 Task: Log work in the project CometWorks for the issue 'Improve website loading speed by optimizing image sizes' spent time as '4w 4d 5h 50m' and remaining time as '4w 3d 16h 5m' and move to top of backlog. Now add the issue to the epic 'IT Asset Management Implementation'. Log work in the project CometWorks for the issue 'Fix broken links on the login page' spent time as '6w 6d 8h 28m' and remaining time as '1w 6d 1h 48m' and move to bottom of backlog. Now add the issue to the epic 'IT Service Desk Implementation'
Action: Mouse moved to (195, 59)
Screenshot: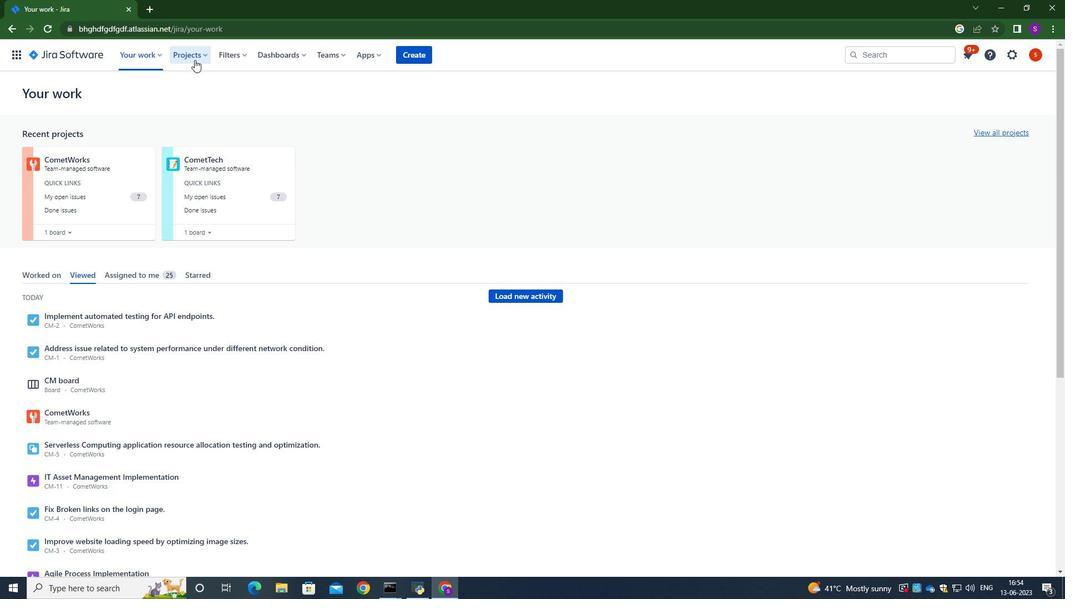 
Action: Mouse pressed left at (195, 59)
Screenshot: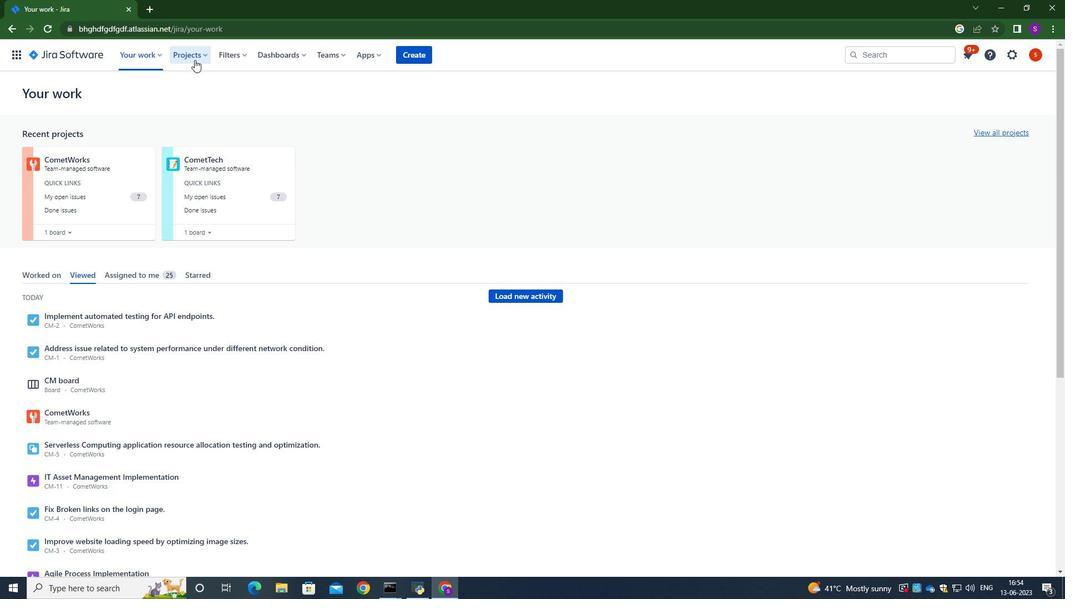 
Action: Mouse moved to (215, 104)
Screenshot: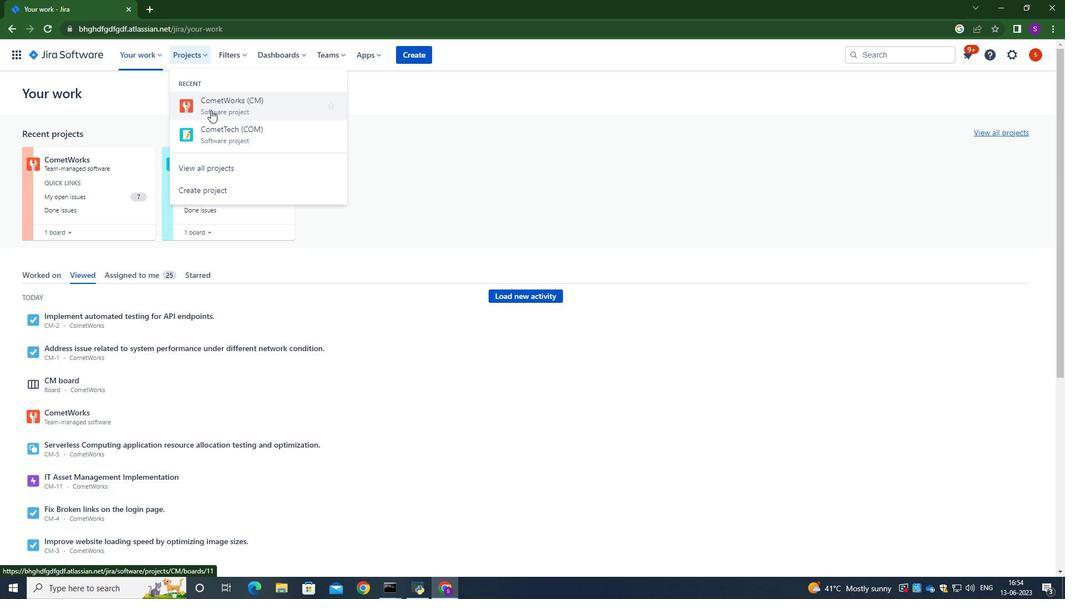 
Action: Mouse pressed left at (215, 104)
Screenshot: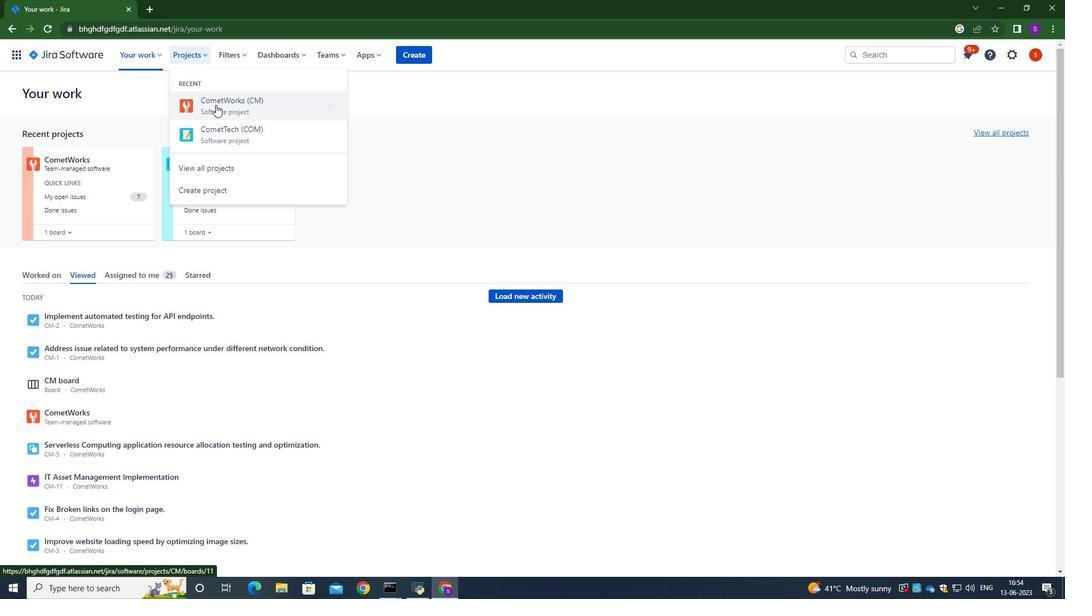 
Action: Mouse moved to (62, 171)
Screenshot: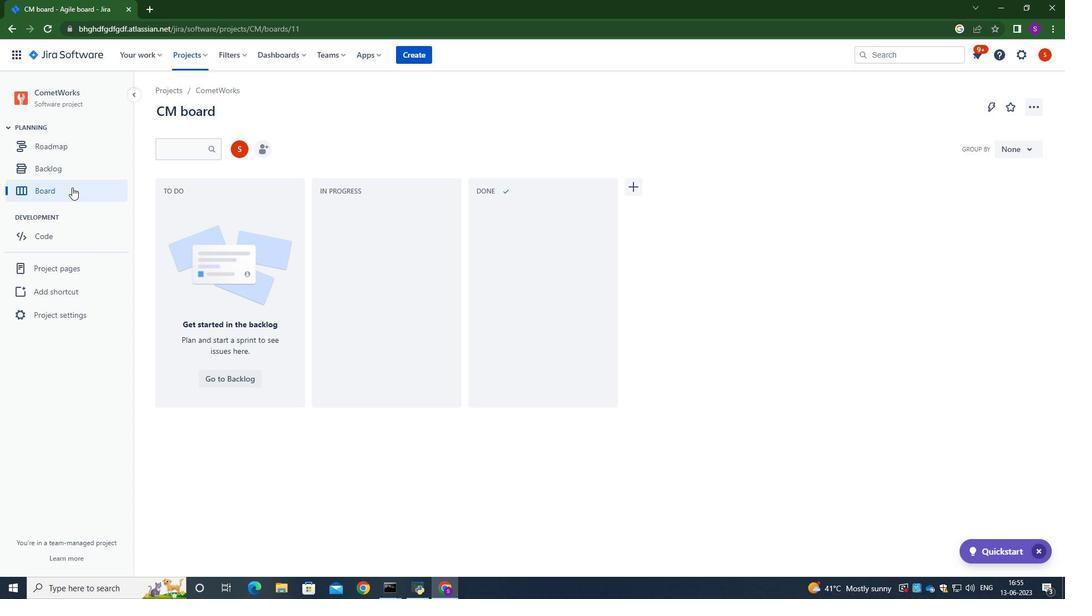 
Action: Mouse pressed left at (62, 171)
Screenshot: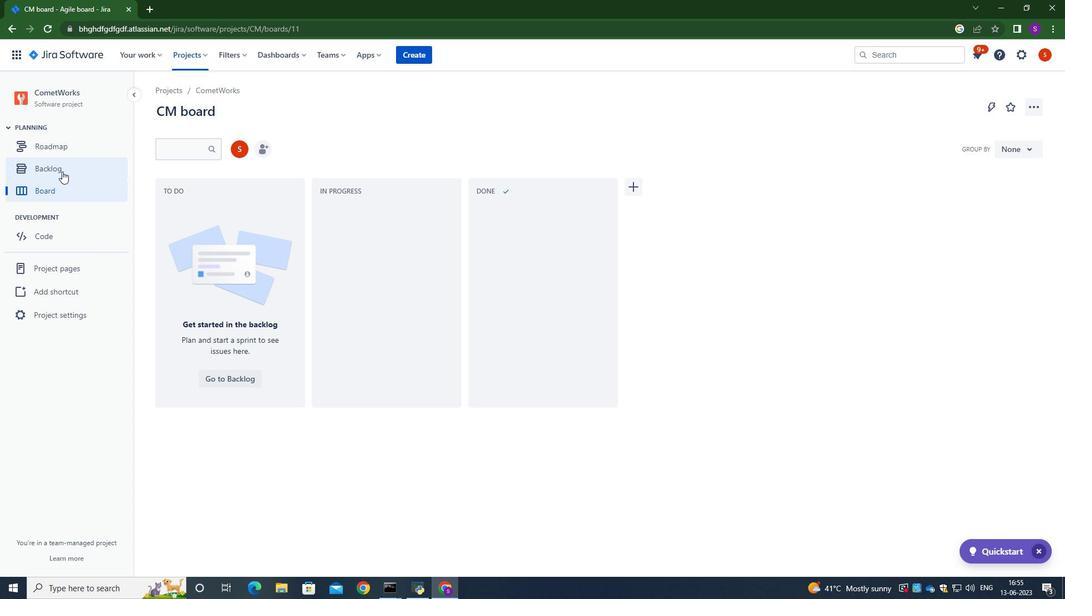 
Action: Mouse moved to (298, 249)
Screenshot: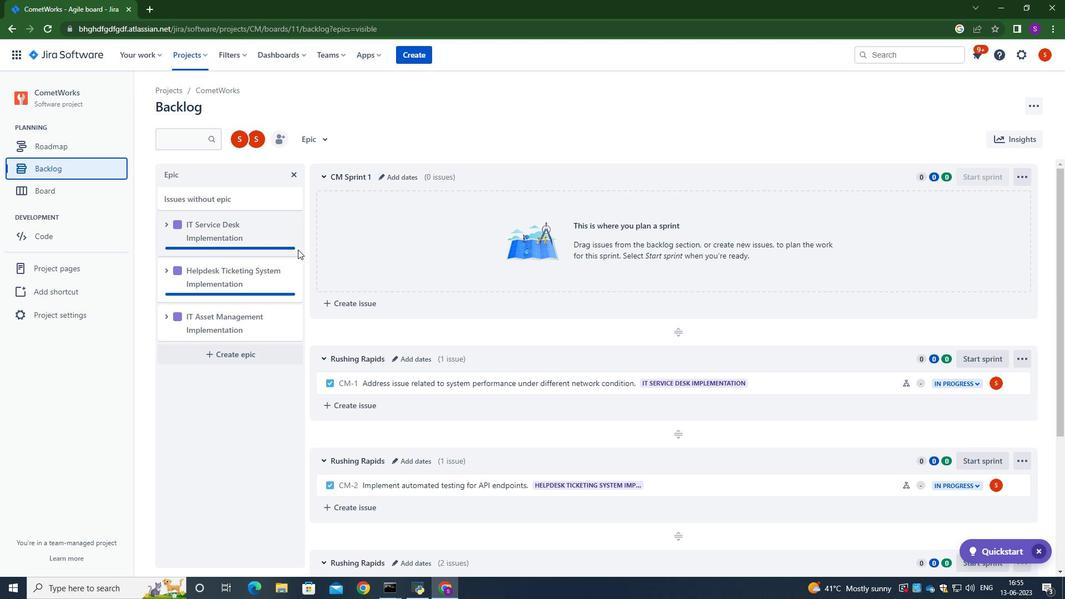 
Action: Mouse scrolled (298, 249) with delta (0, 0)
Screenshot: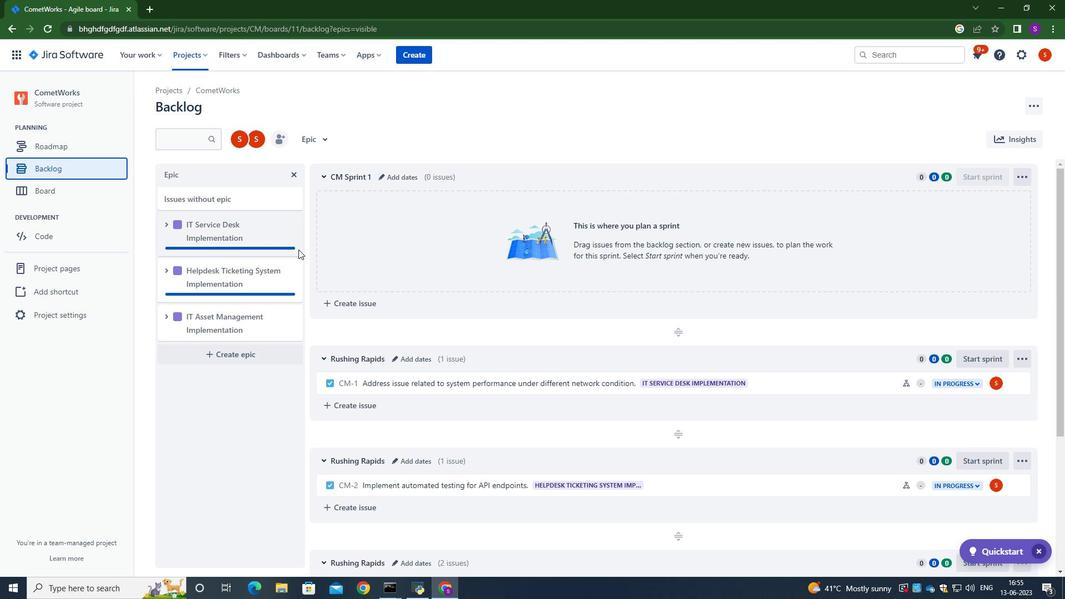 
Action: Mouse scrolled (298, 249) with delta (0, 0)
Screenshot: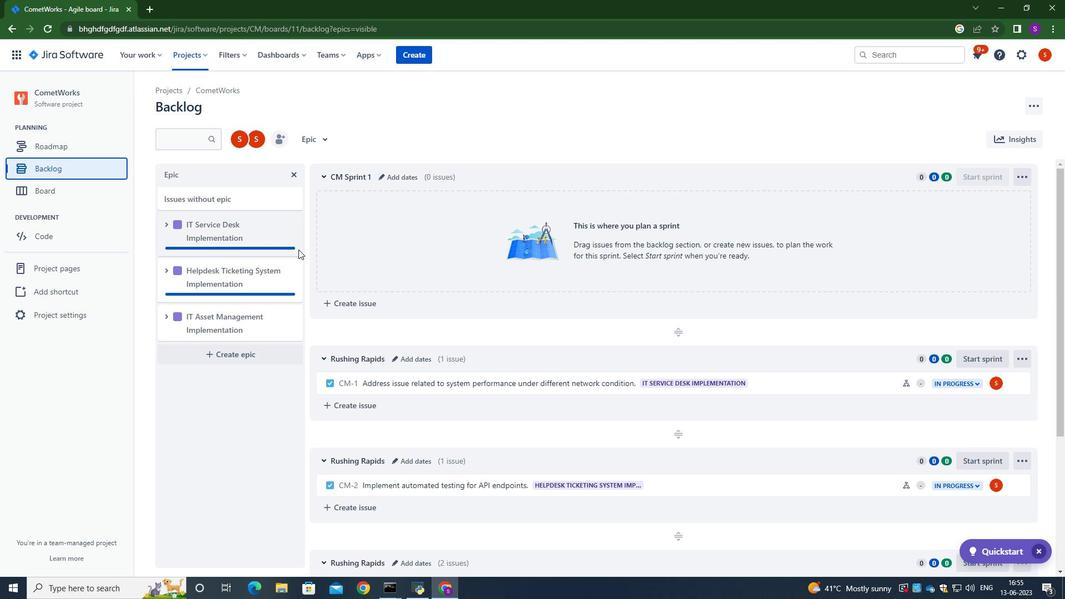 
Action: Mouse moved to (290, 321)
Screenshot: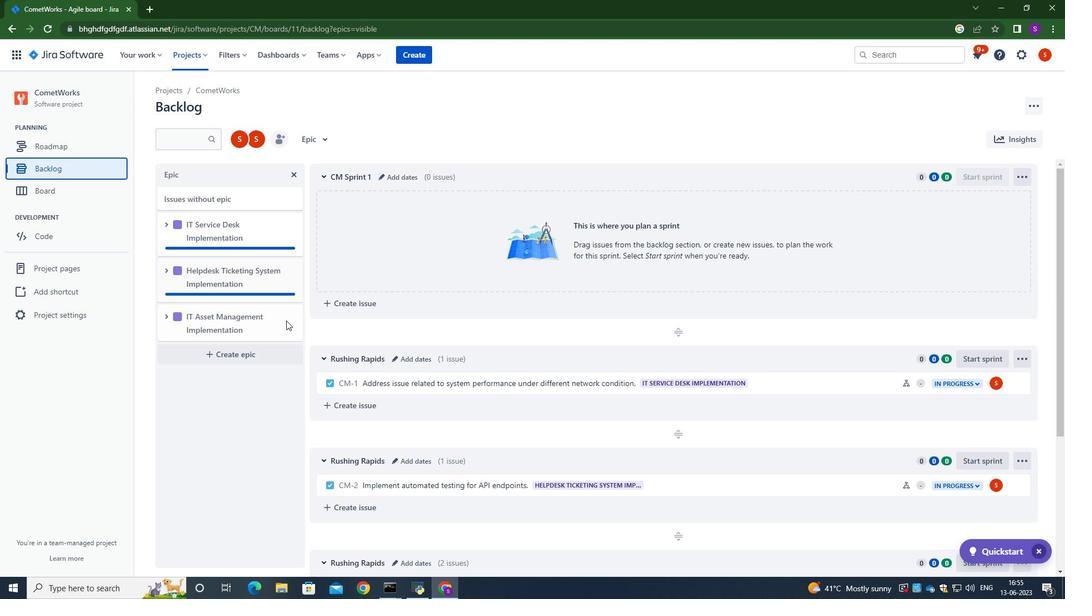 
Action: Mouse scrolled (290, 320) with delta (0, 0)
Screenshot: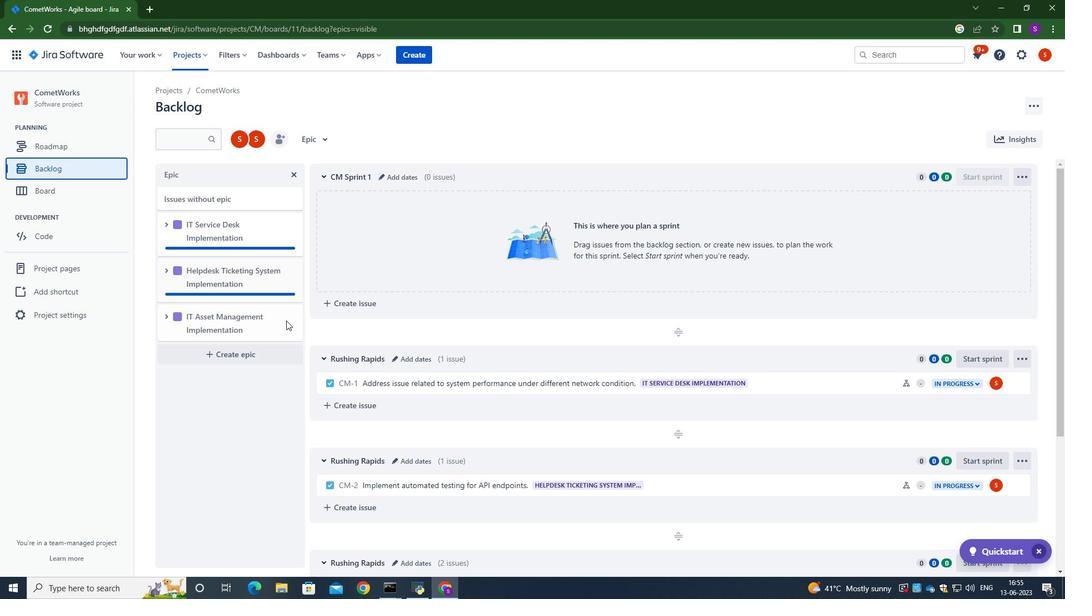 
Action: Mouse moved to (334, 324)
Screenshot: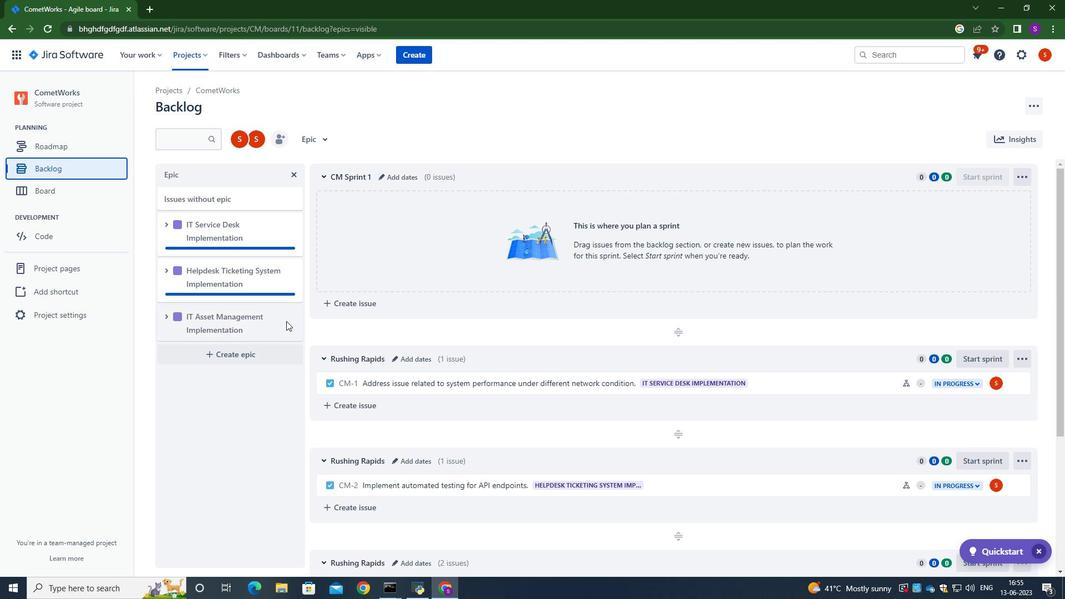 
Action: Mouse scrolled (334, 324) with delta (0, 0)
Screenshot: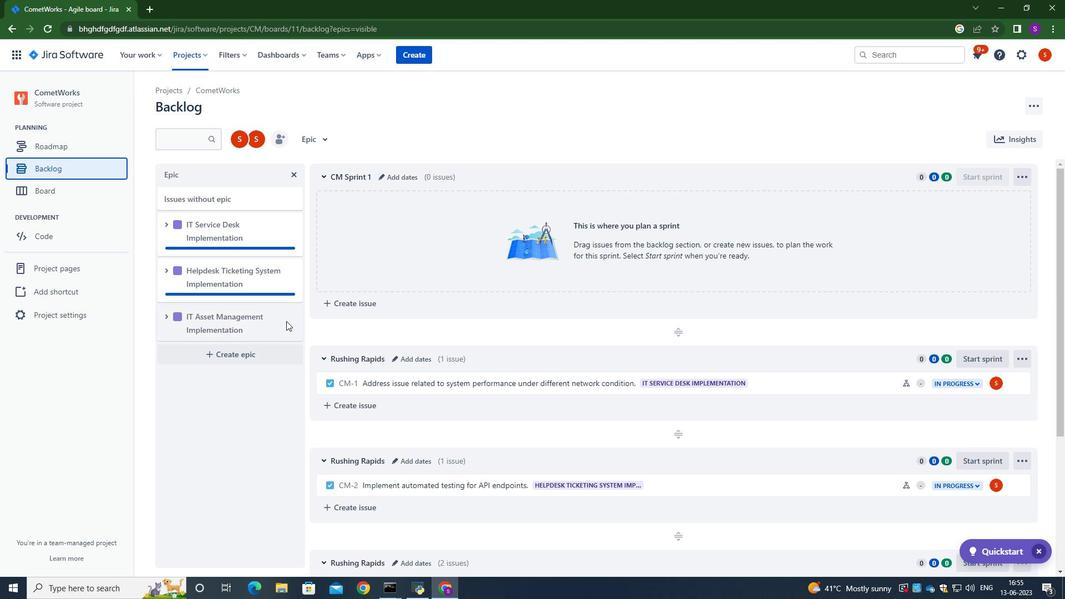 
Action: Mouse moved to (440, 289)
Screenshot: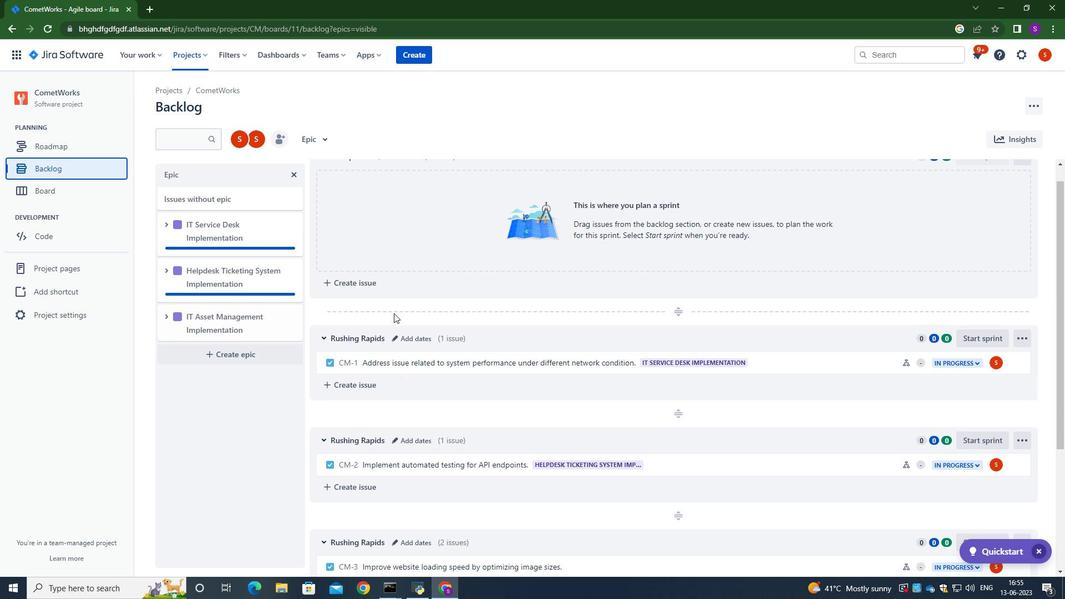 
Action: Mouse scrolled (440, 288) with delta (0, 0)
Screenshot: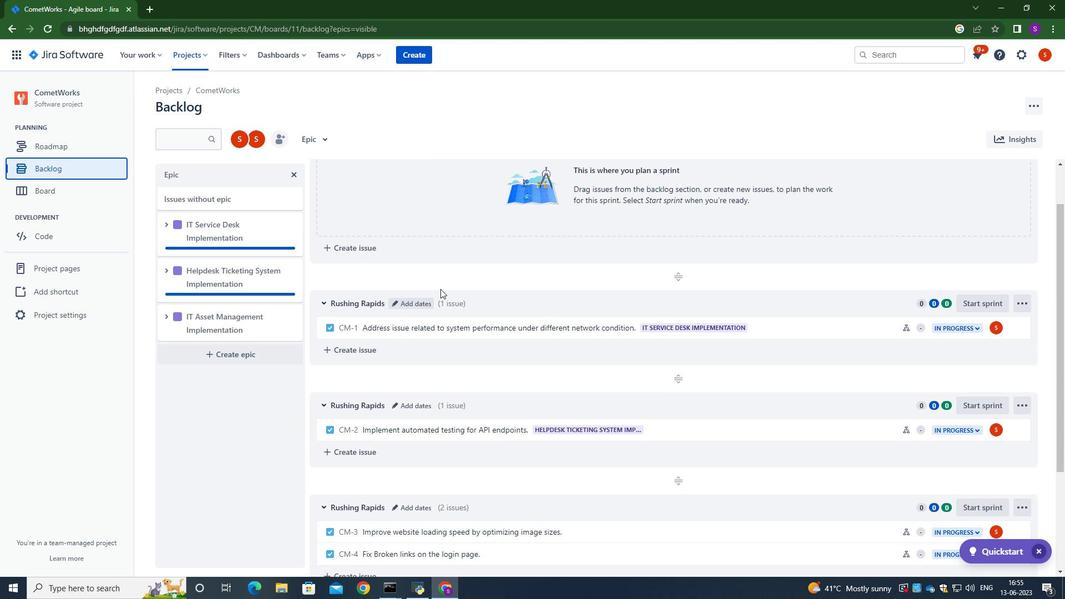 
Action: Mouse scrolled (440, 288) with delta (0, 0)
Screenshot: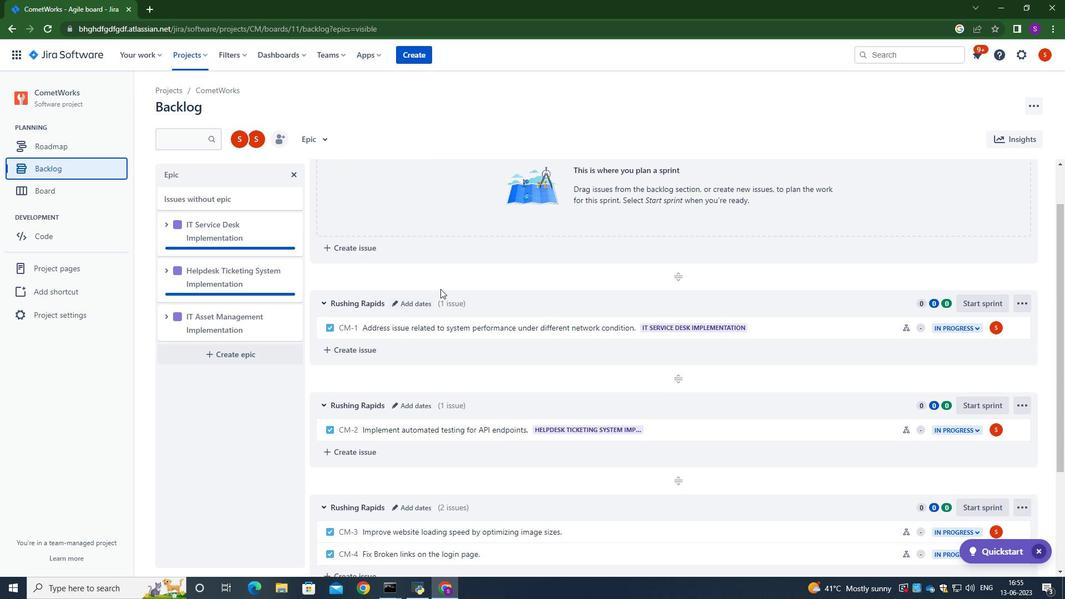
Action: Mouse moved to (406, 419)
Screenshot: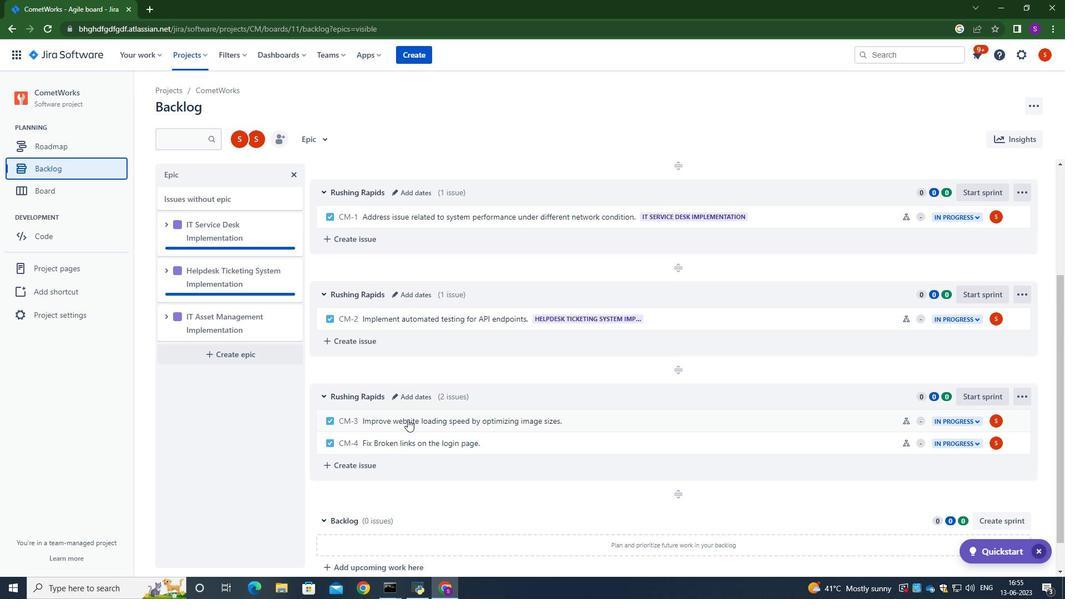 
Action: Mouse pressed left at (406, 419)
Screenshot: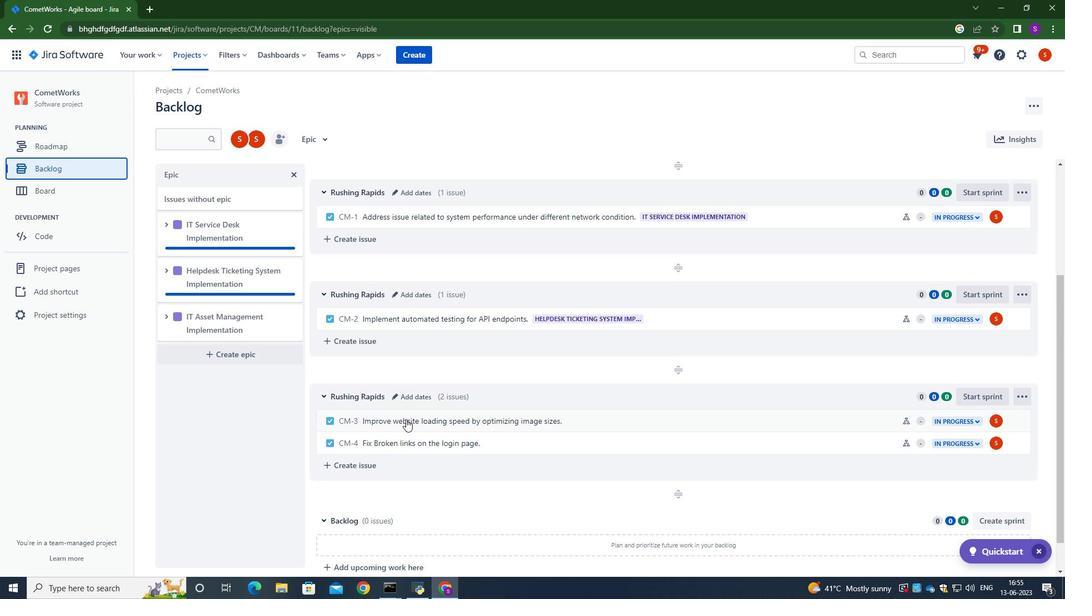 
Action: Mouse moved to (888, 339)
Screenshot: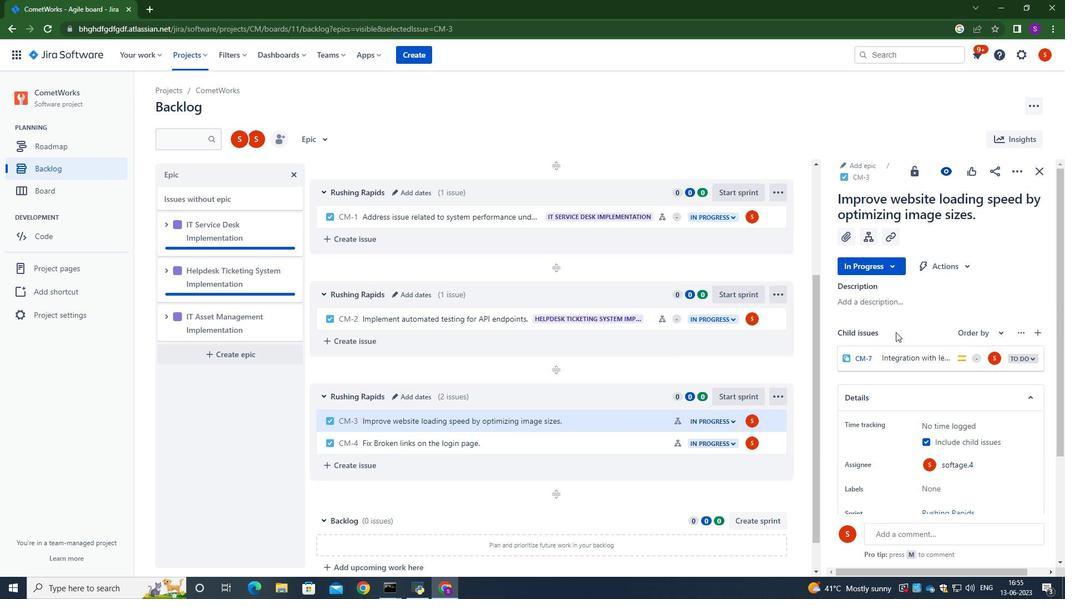 
Action: Mouse scrolled (888, 339) with delta (0, 0)
Screenshot: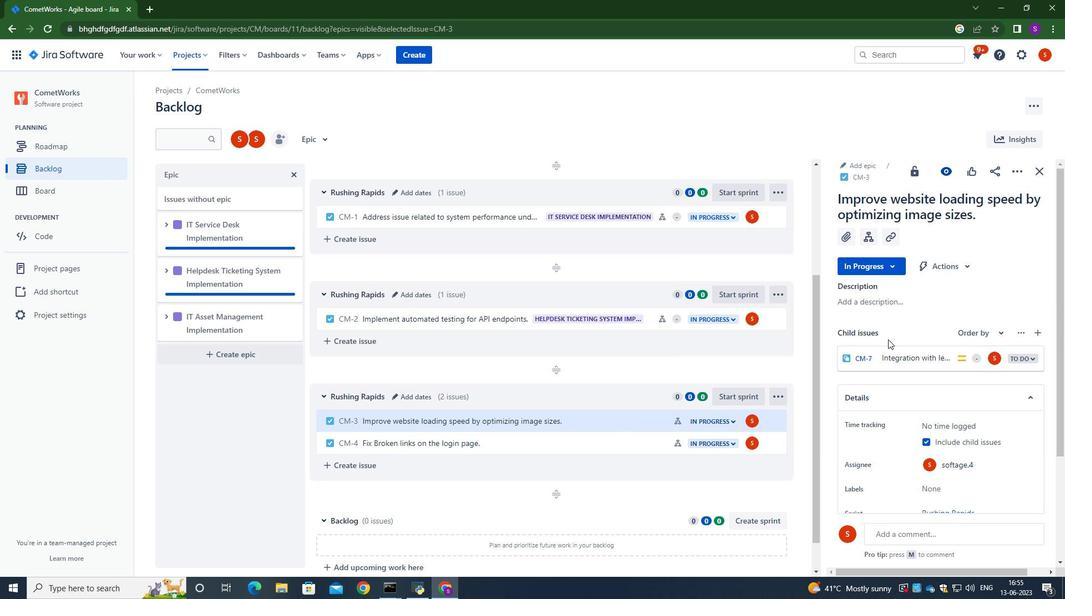 
Action: Mouse moved to (977, 261)
Screenshot: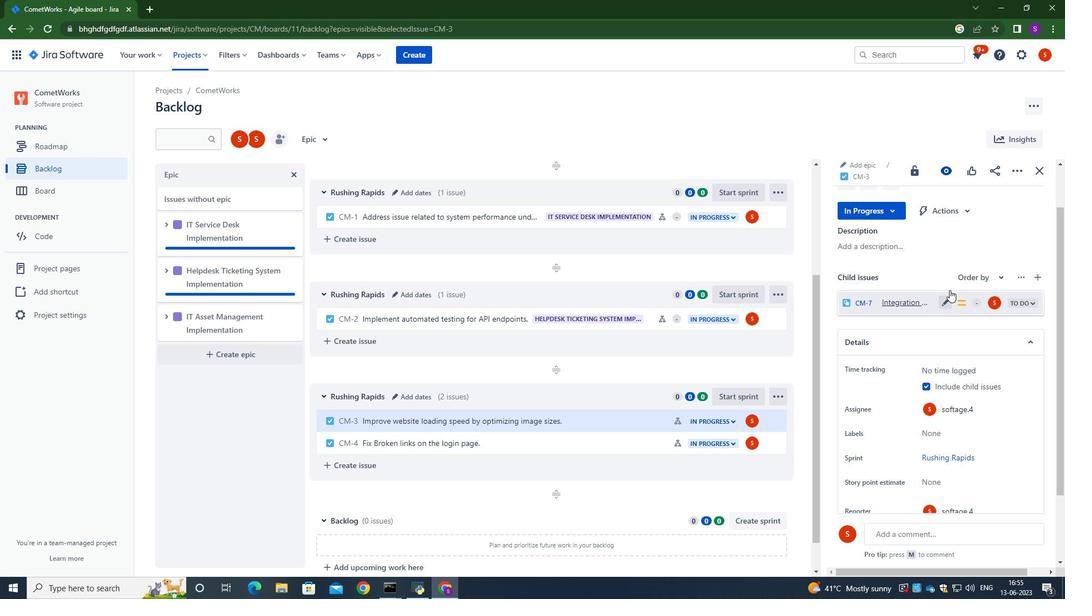 
Action: Mouse scrolled (977, 262) with delta (0, 0)
Screenshot: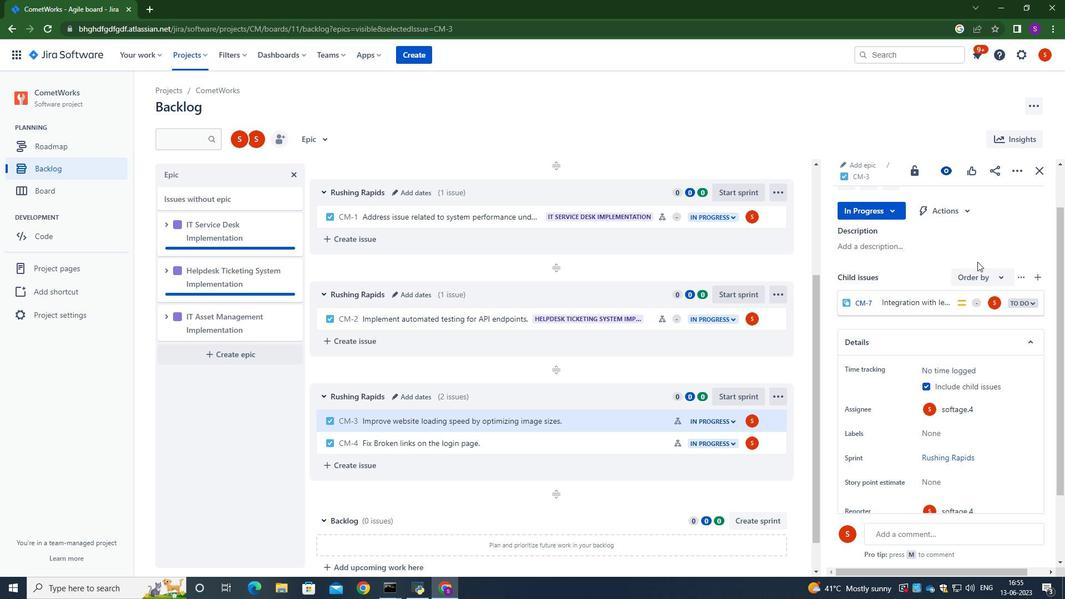 
Action: Mouse scrolled (977, 262) with delta (0, 0)
Screenshot: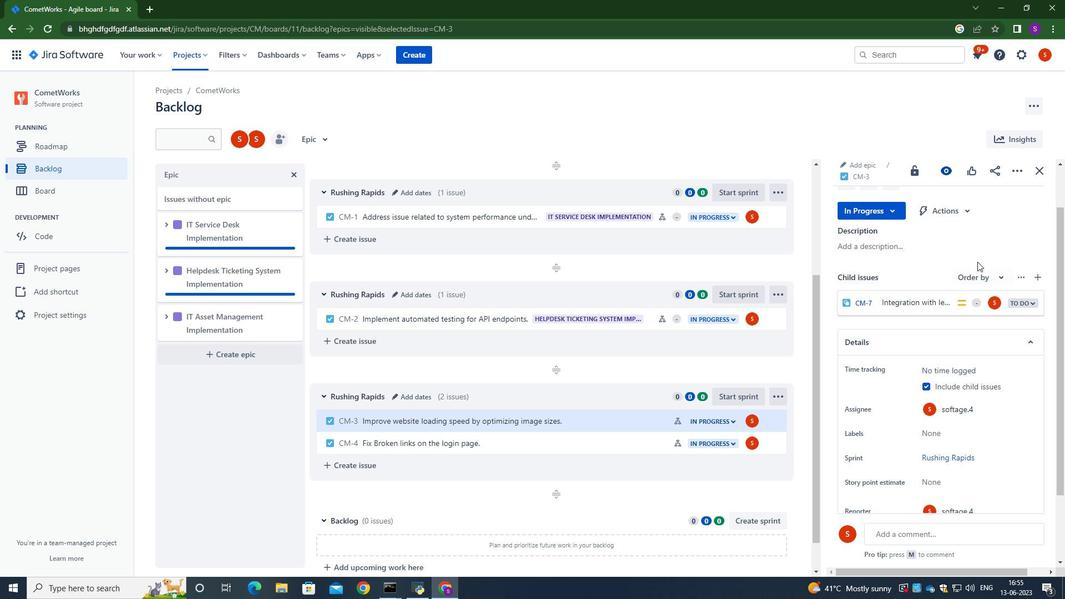 
Action: Mouse scrolled (977, 262) with delta (0, 0)
Screenshot: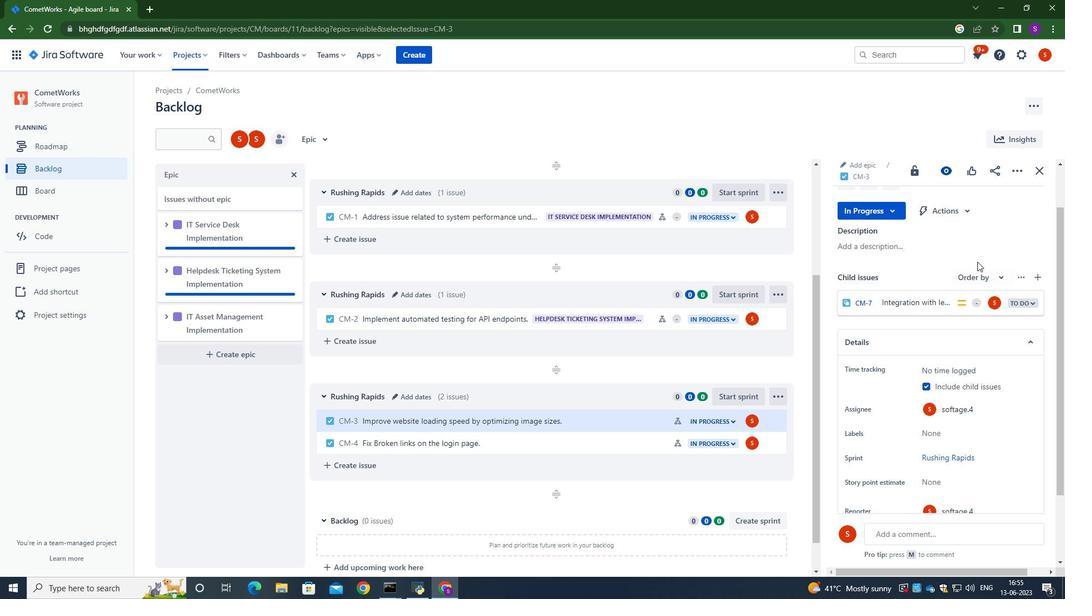 
Action: Mouse moved to (1016, 178)
Screenshot: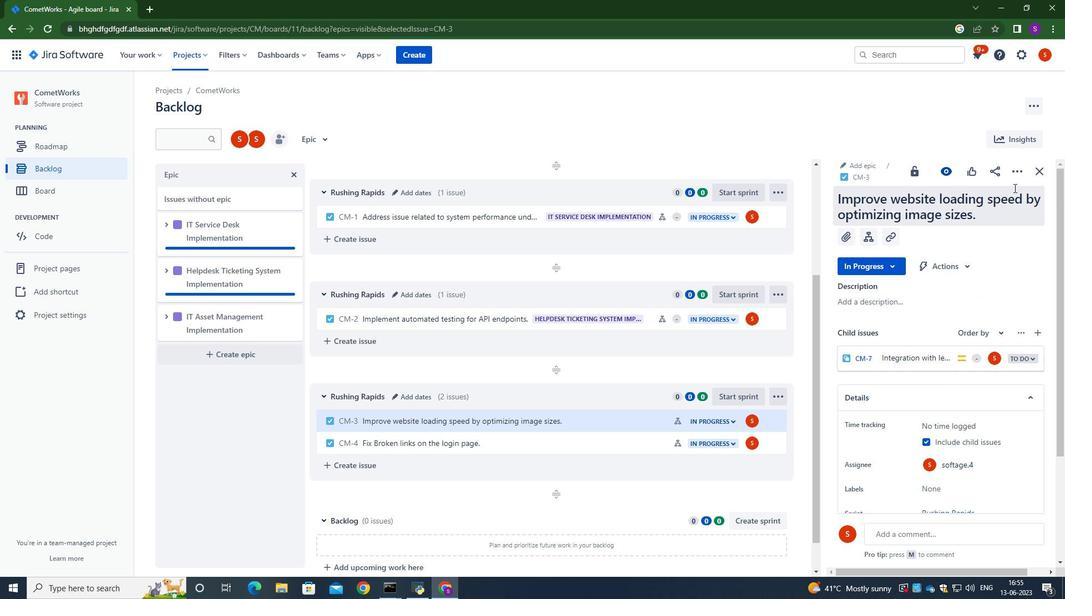 
Action: Mouse pressed left at (1016, 178)
Screenshot: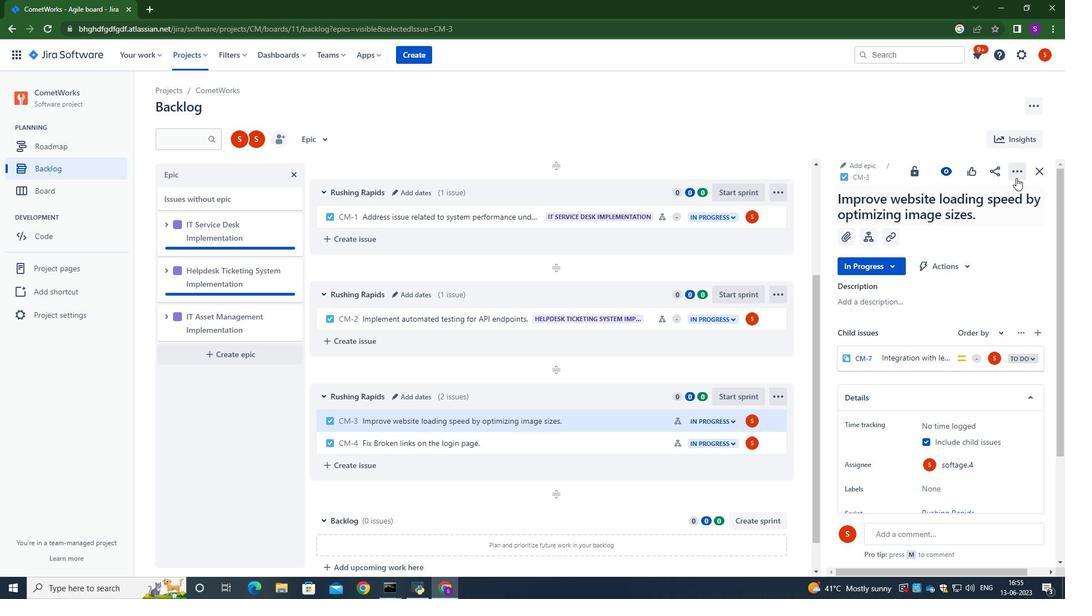
Action: Mouse moved to (958, 206)
Screenshot: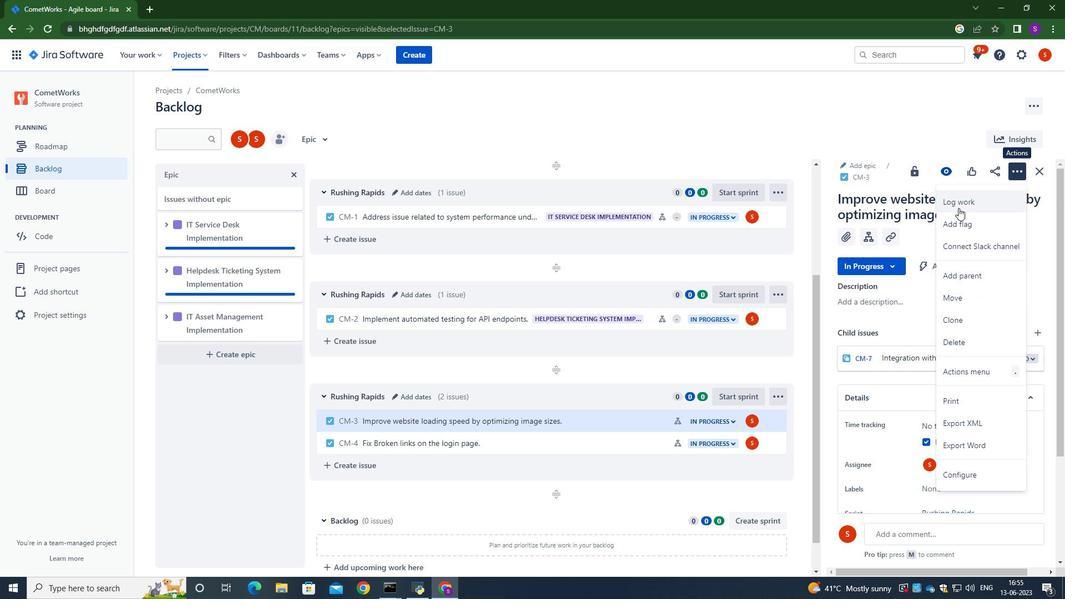 
Action: Mouse pressed left at (958, 206)
Screenshot: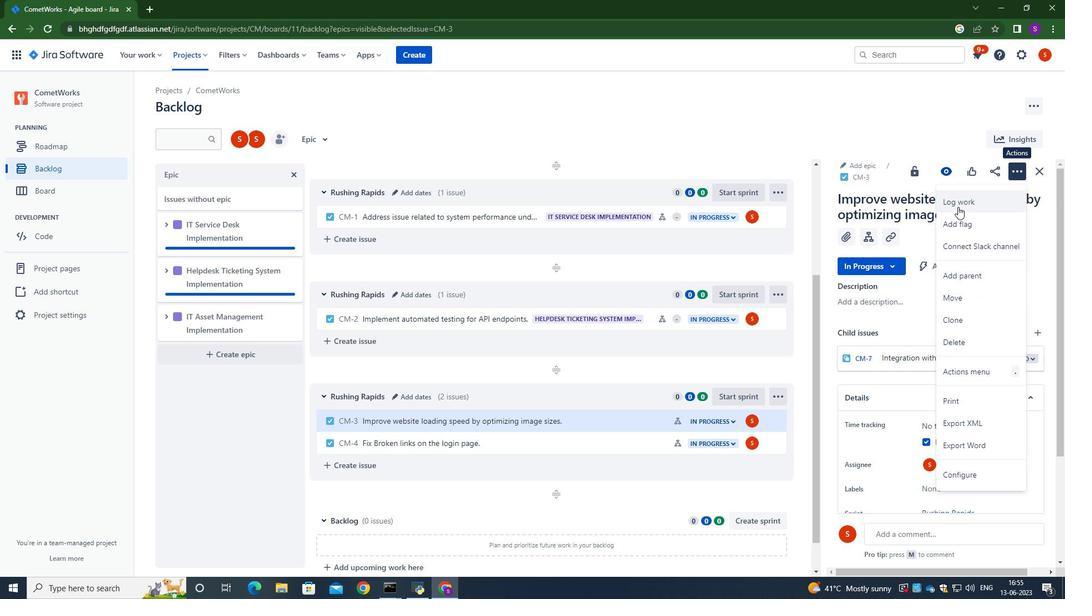 
Action: Mouse moved to (472, 167)
Screenshot: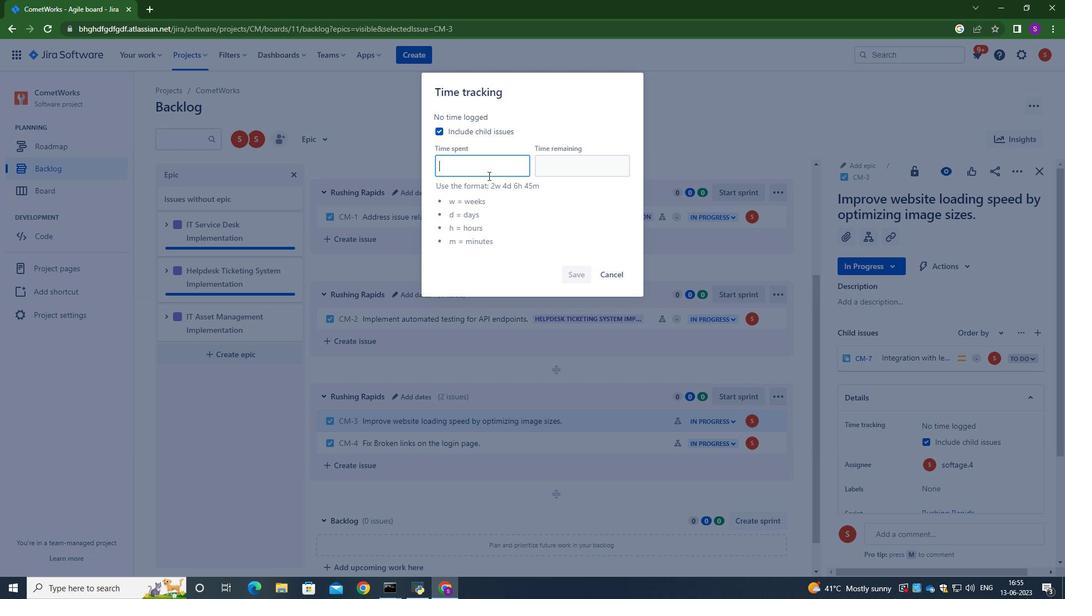 
Action: Mouse pressed left at (472, 167)
Screenshot: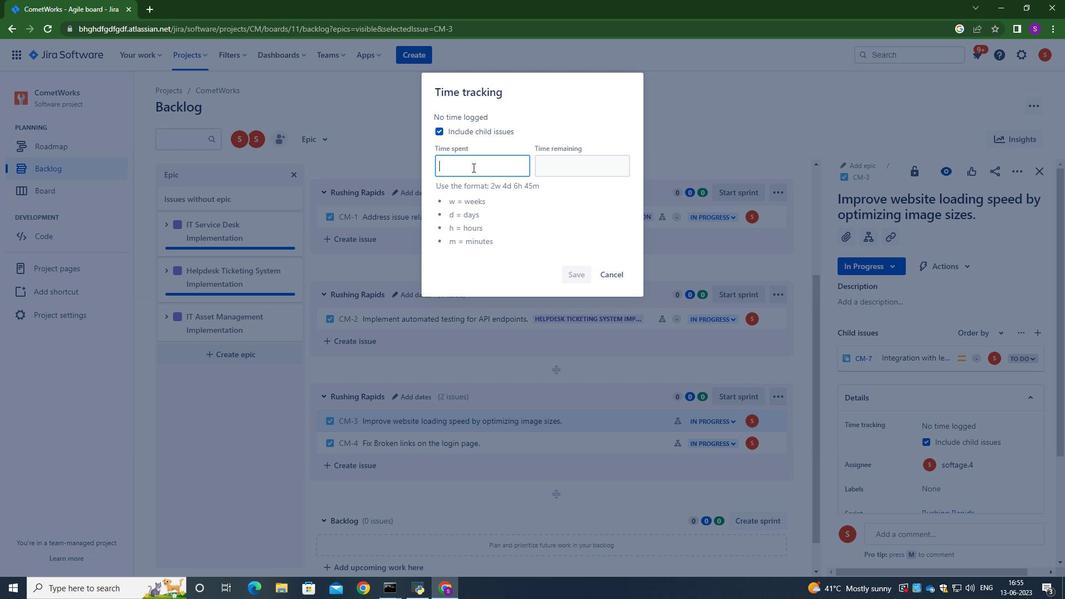 
Action: Key pressed 4w<Key.space>4<Key.backspace>3d<Key.space><Key.backspace><Key.backspace><Key.backspace>4d<Key.space>5h<Key.space>50m<Key.tab>3d<Key.space><Key.backspace><Key.backspace><Key.backspace>4w<Key.space>3d<Key.space>16h<Key.space>5m
Screenshot: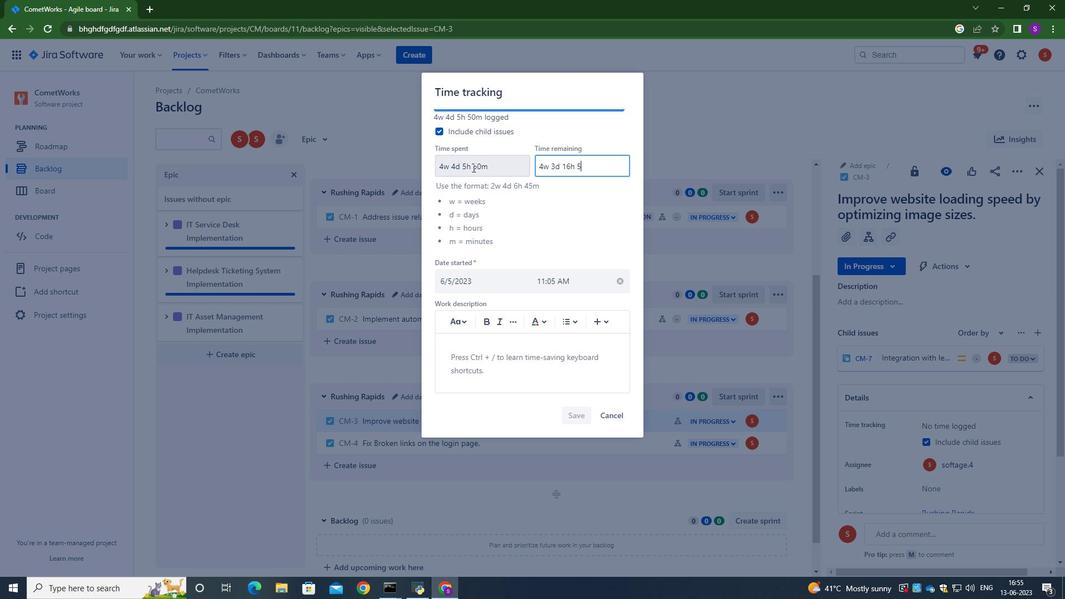 
Action: Mouse moved to (574, 415)
Screenshot: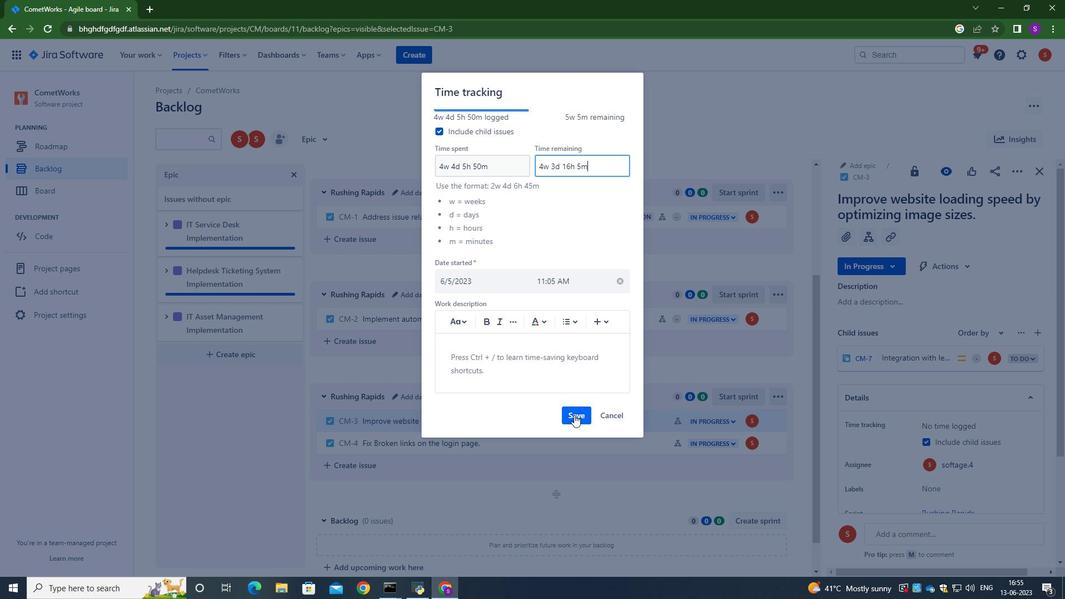 
Action: Mouse pressed left at (574, 415)
Screenshot: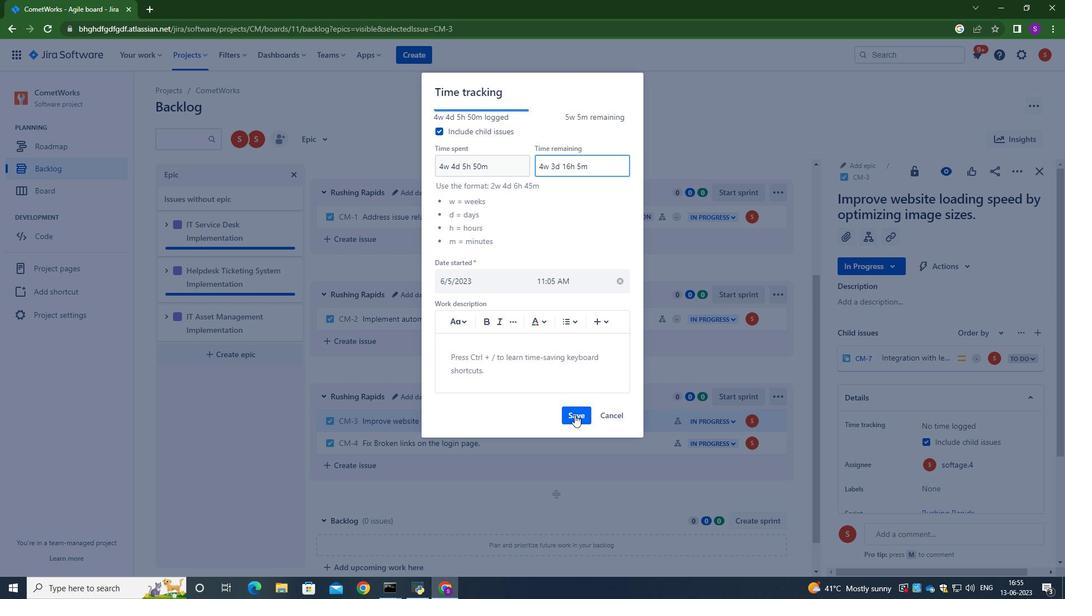 
Action: Mouse moved to (526, 421)
Screenshot: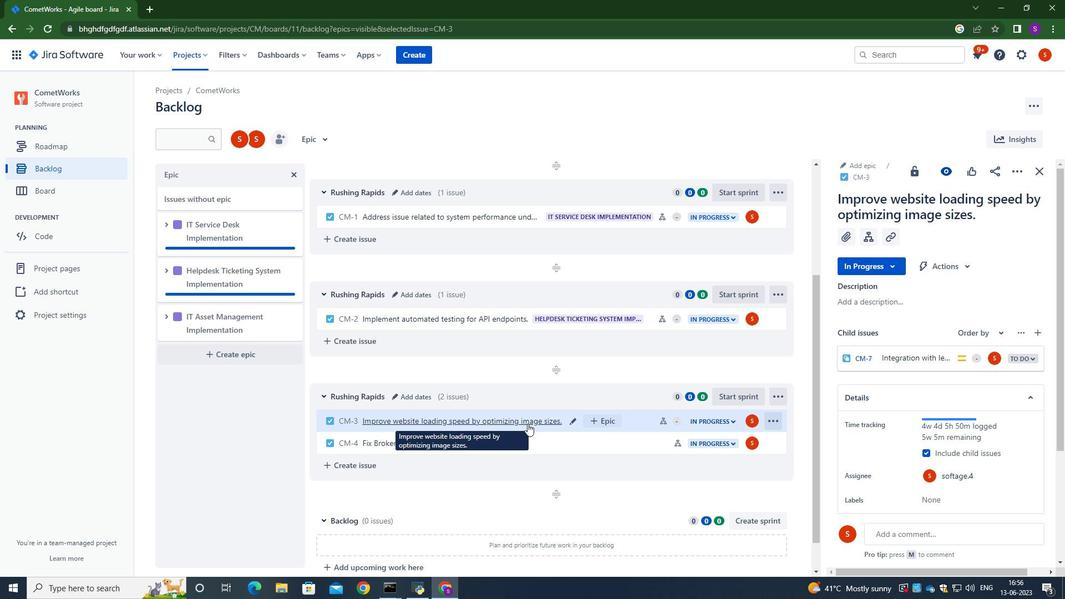 
Action: Mouse pressed left at (526, 421)
Screenshot: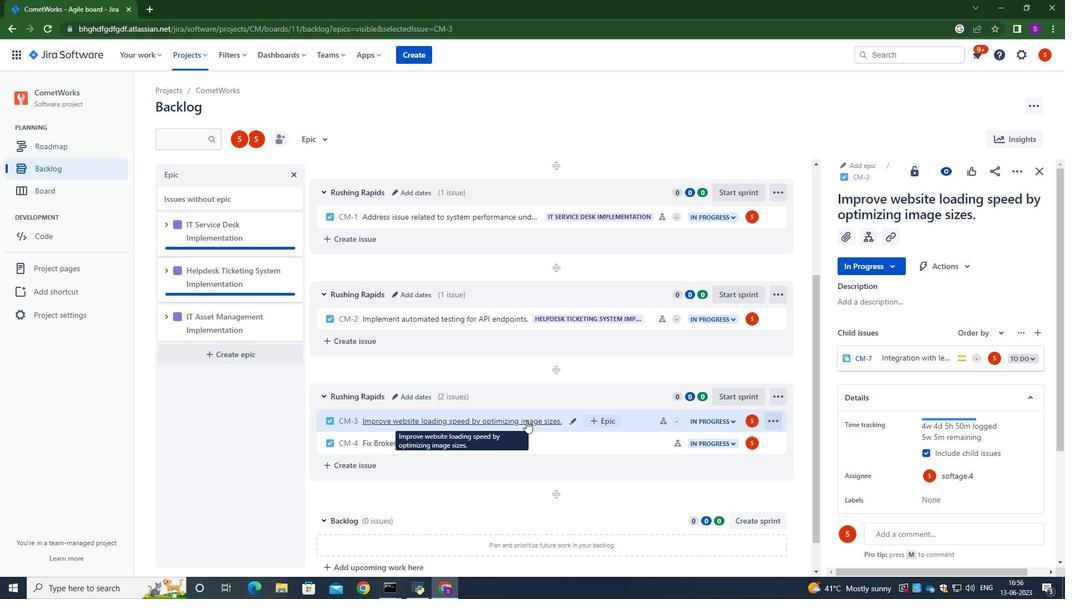 
Action: Mouse moved to (424, 442)
Screenshot: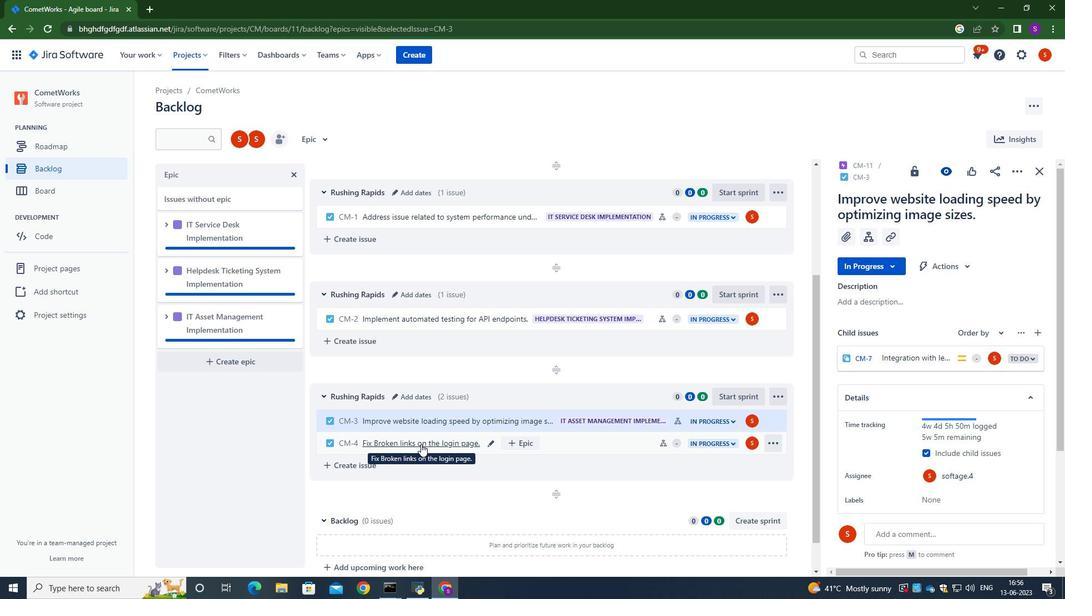 
Action: Mouse pressed left at (424, 442)
Screenshot: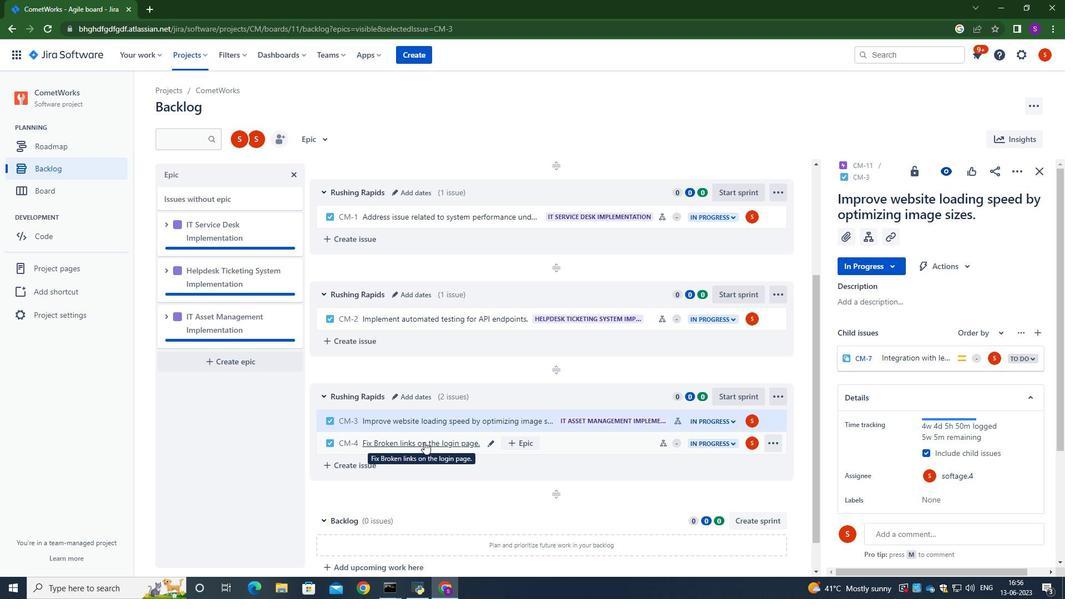 
Action: Mouse moved to (1013, 175)
Screenshot: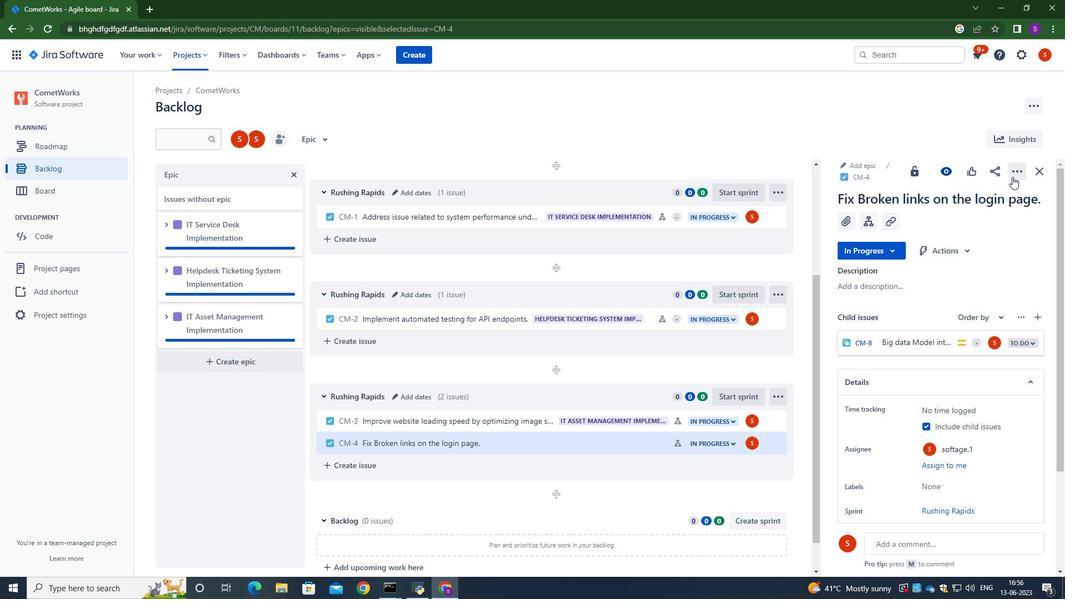 
Action: Mouse pressed left at (1013, 175)
Screenshot: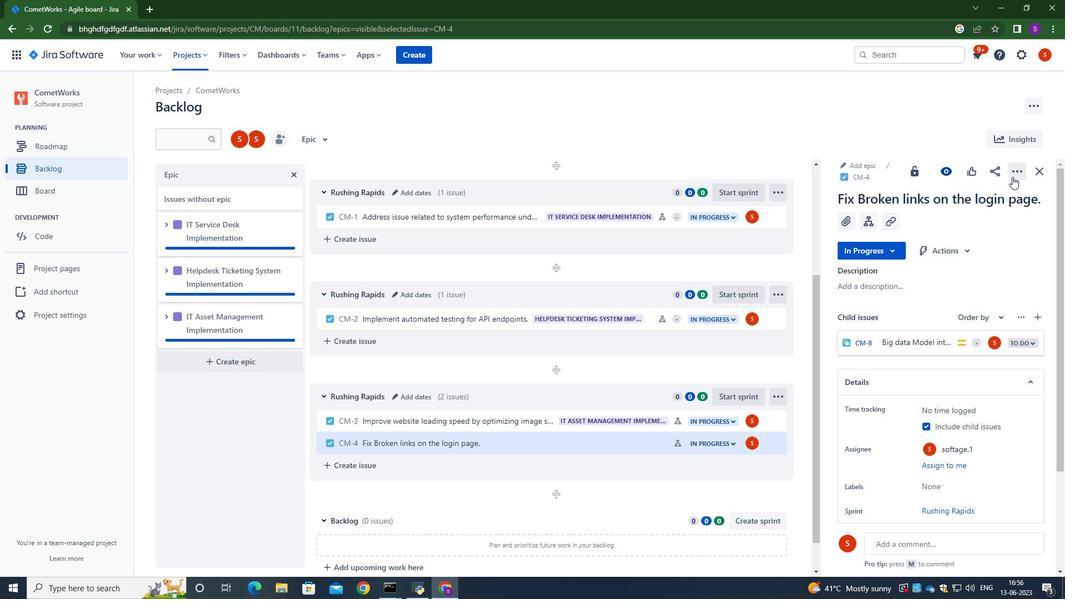 
Action: Mouse moved to (960, 204)
Screenshot: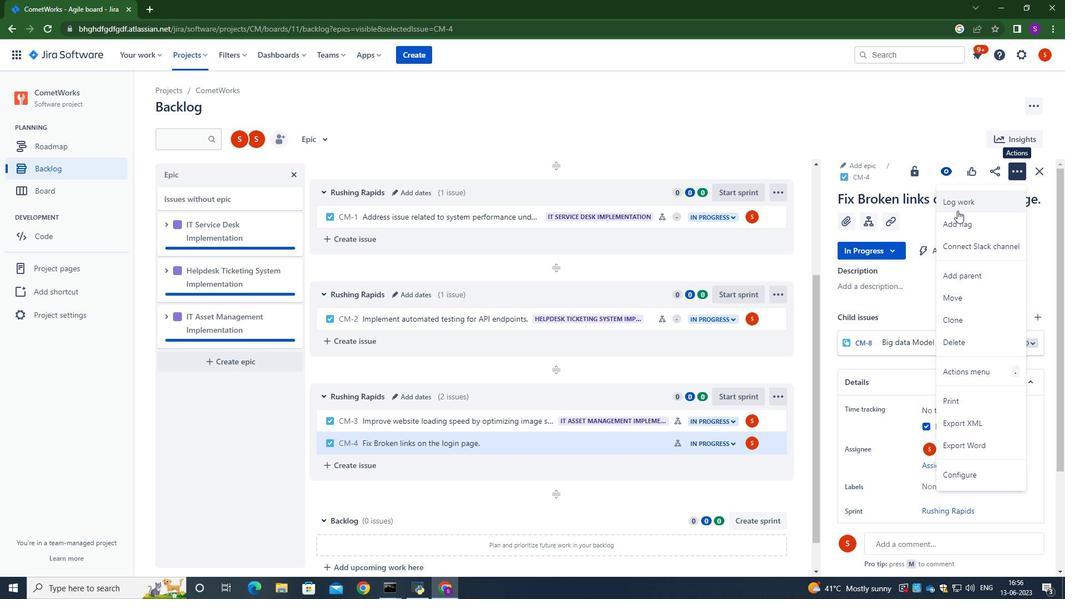 
Action: Mouse pressed left at (960, 204)
Screenshot: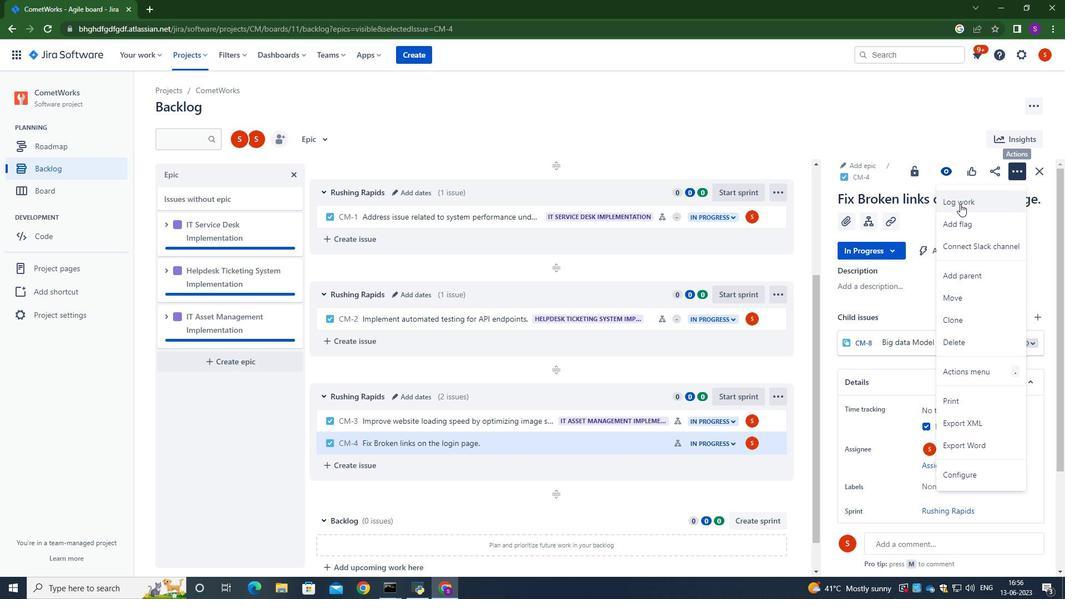
Action: Mouse moved to (501, 170)
Screenshot: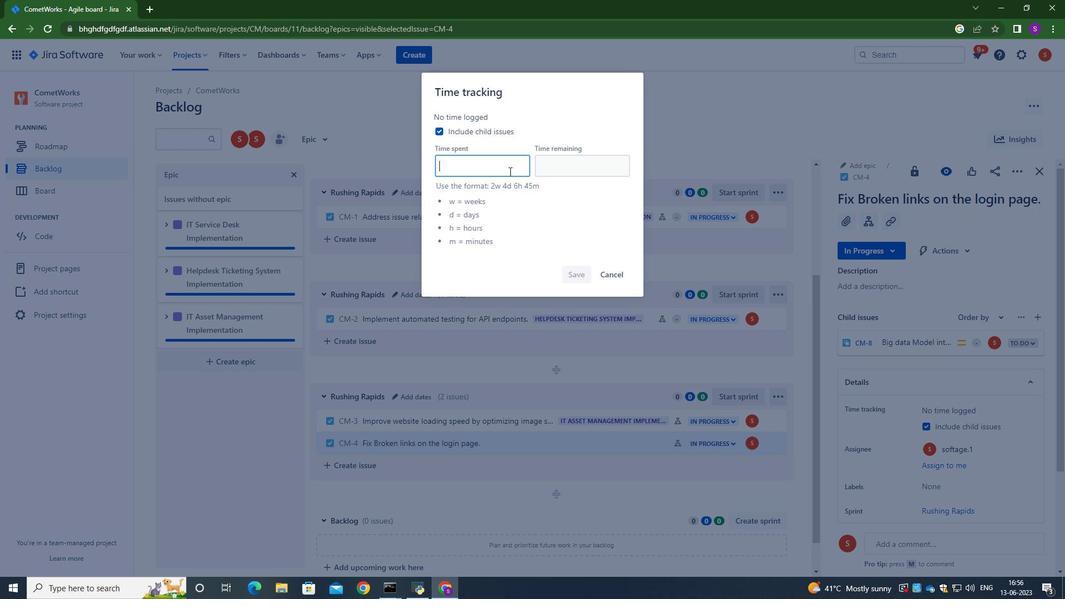 
Action: Mouse pressed left at (501, 170)
Screenshot: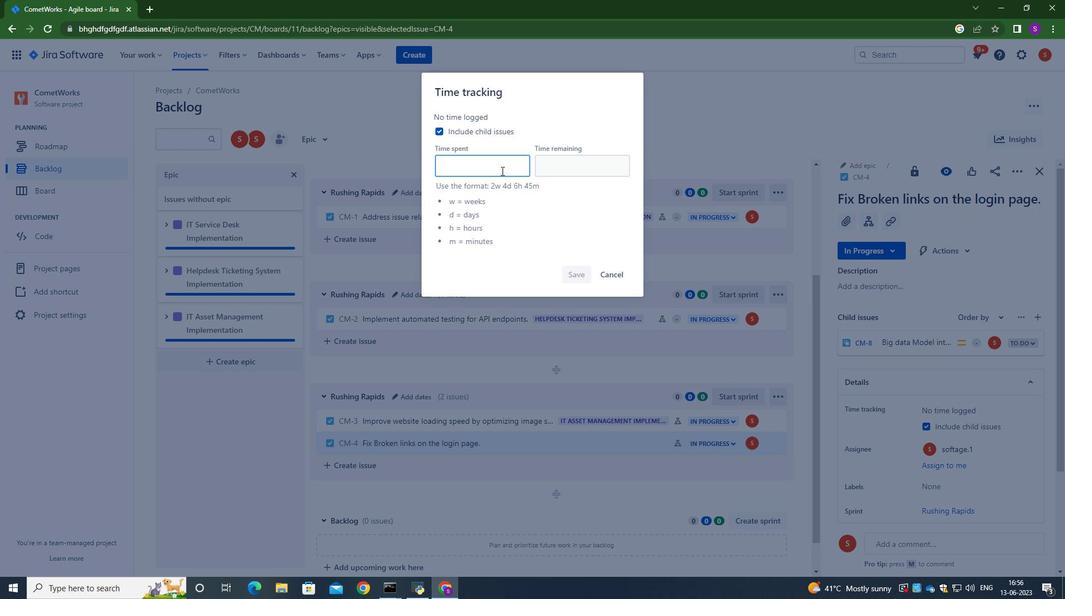 
Action: Key pressed 6w<Key.space>6d<Key.space>8h<Key.space>28m<Key.tab>1w<Key.space>6d<Key.space>1h<Key.space>48m
Screenshot: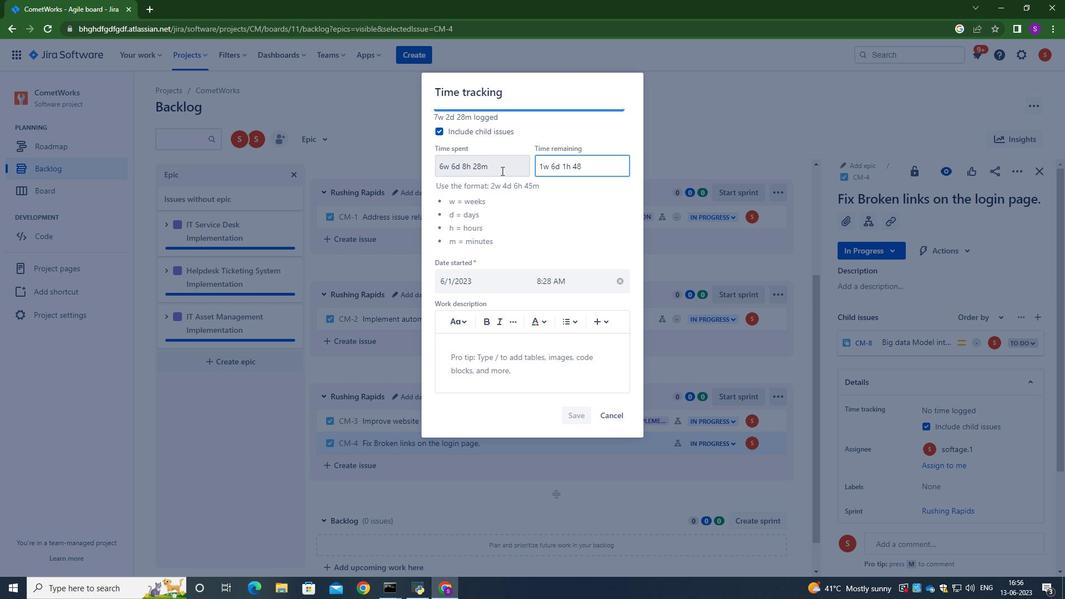 
Action: Mouse moved to (579, 414)
Screenshot: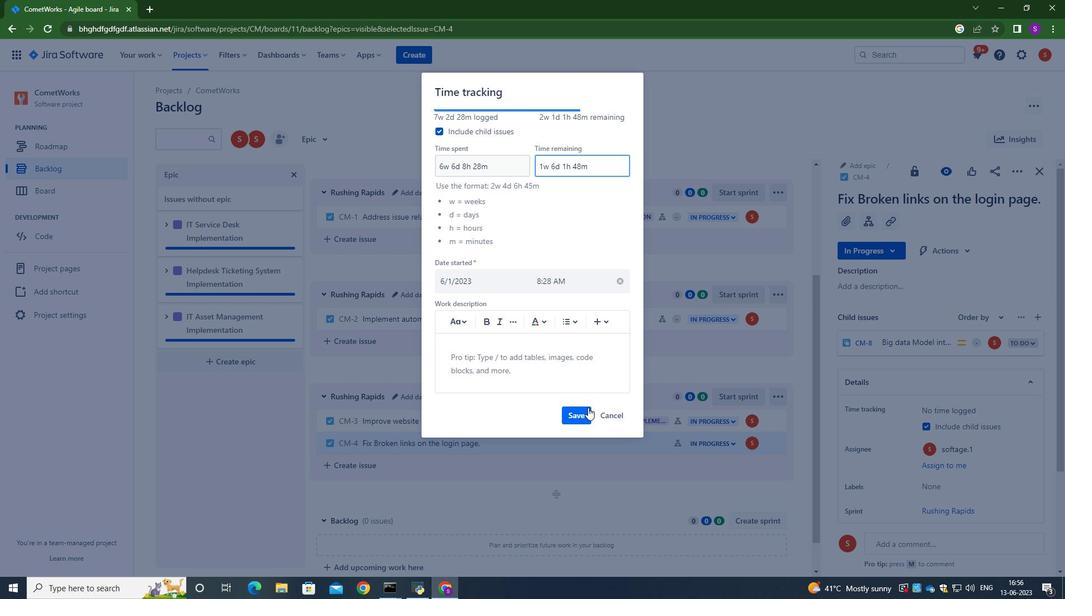 
Action: Mouse pressed left at (579, 414)
Screenshot: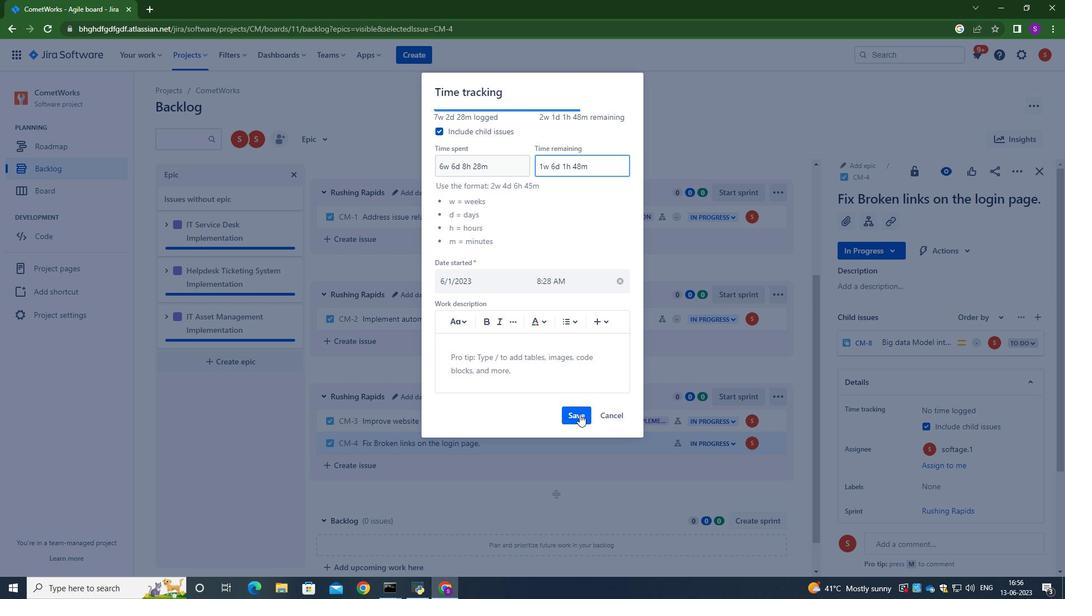 
Action: Mouse moved to (447, 440)
Screenshot: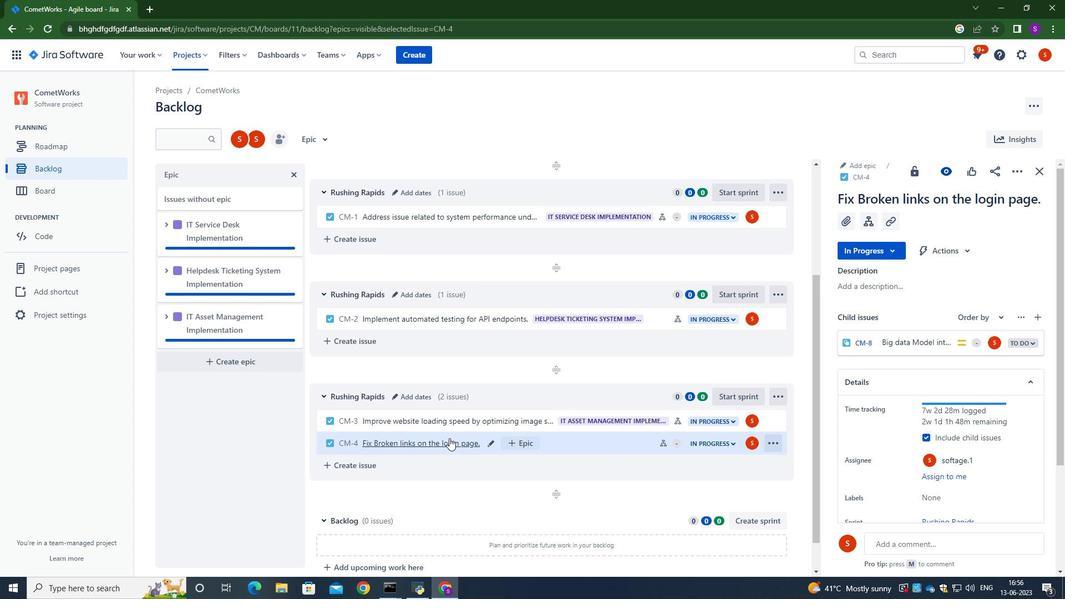 
Action: Mouse pressed left at (447, 440)
Screenshot: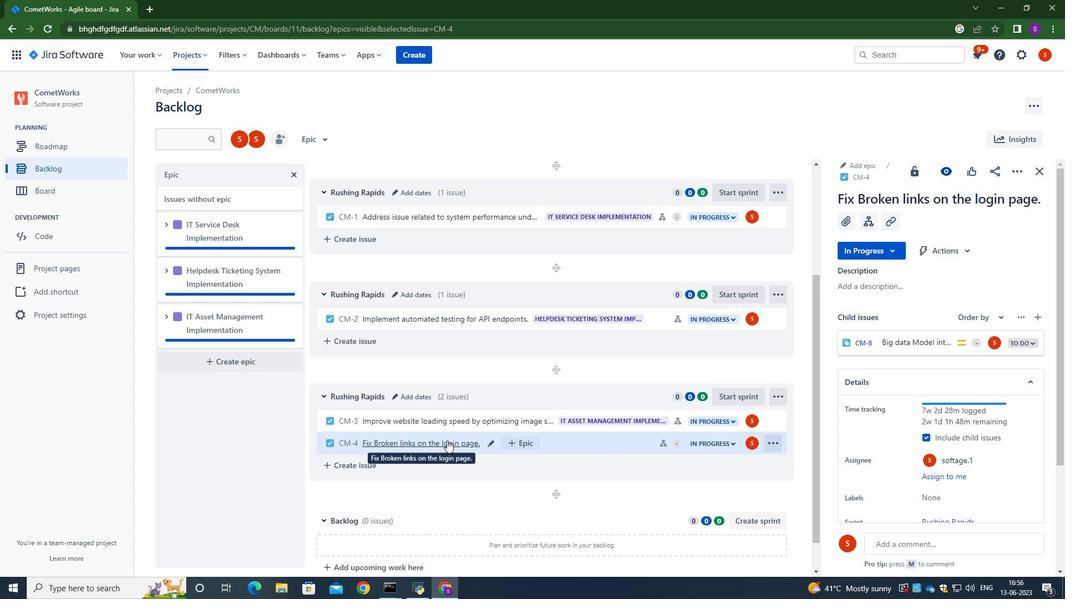 
Action: Mouse moved to (260, 436)
Screenshot: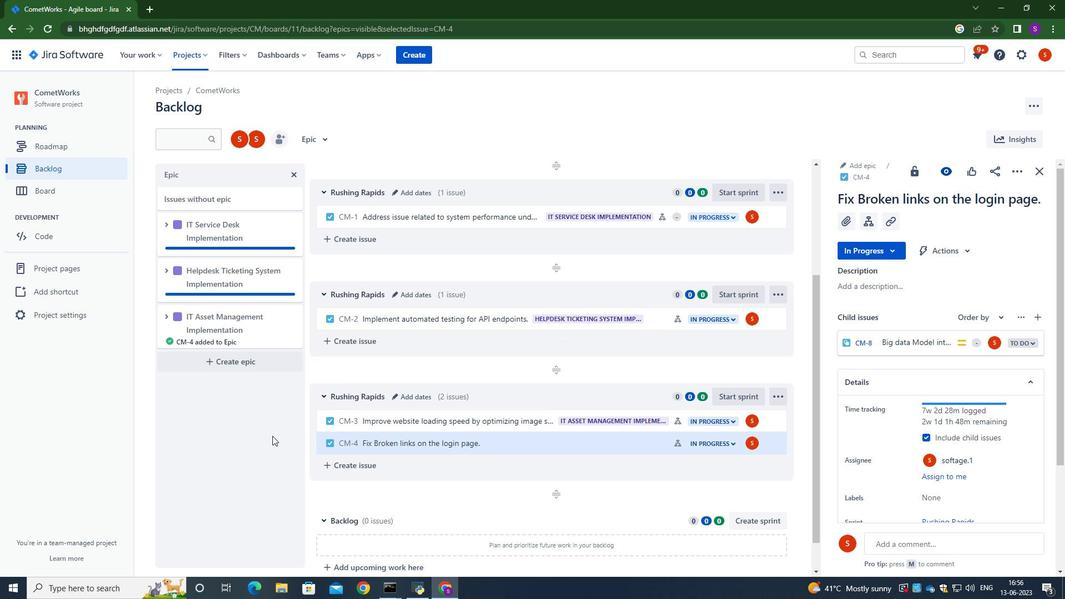 
Action: Mouse scrolled (260, 435) with delta (0, 0)
Screenshot: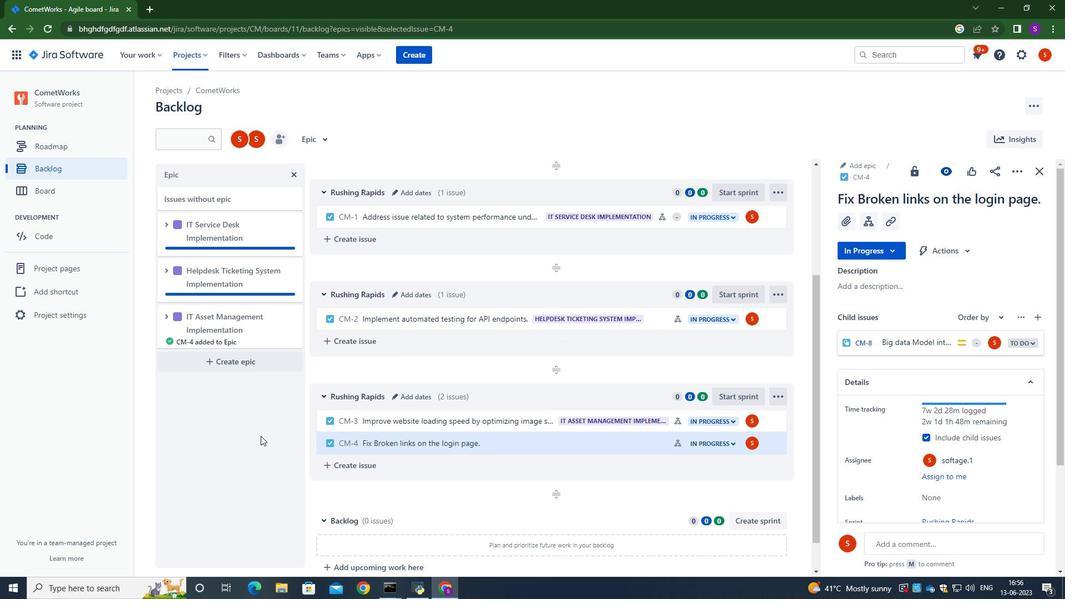 
Action: Mouse scrolled (260, 435) with delta (0, 0)
Screenshot: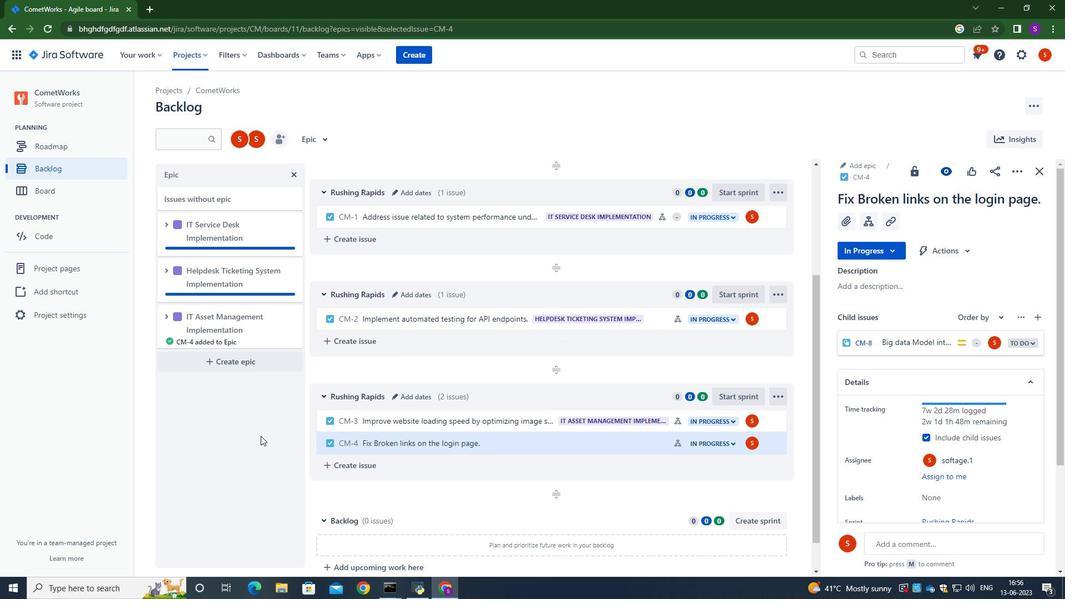 
Action: Mouse moved to (536, 365)
Screenshot: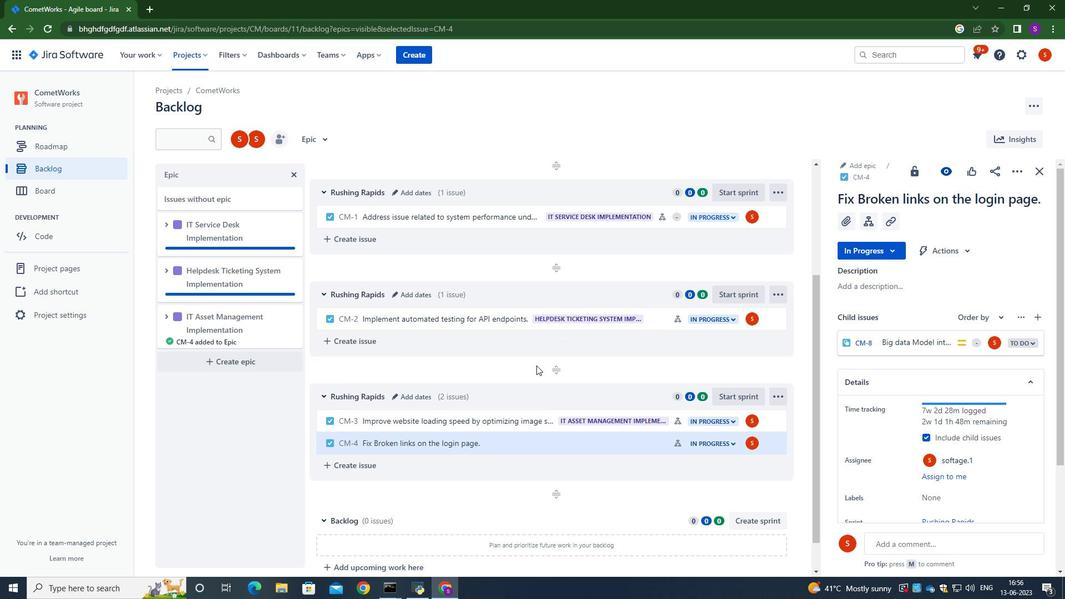 
Action: Mouse scrolled (536, 365) with delta (0, 0)
Screenshot: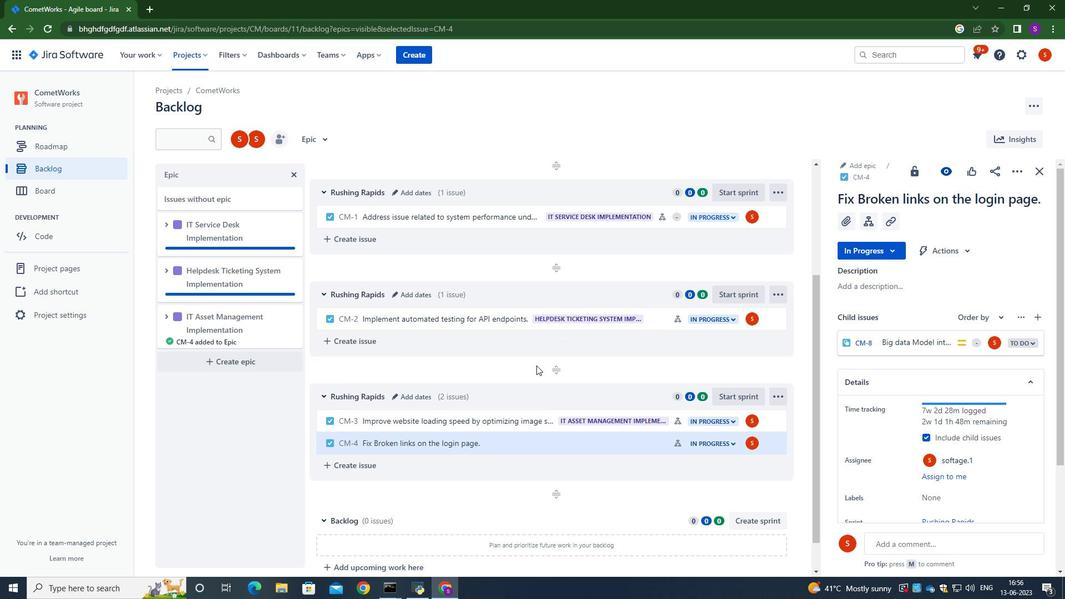 
Action: Mouse moved to (538, 365)
Screenshot: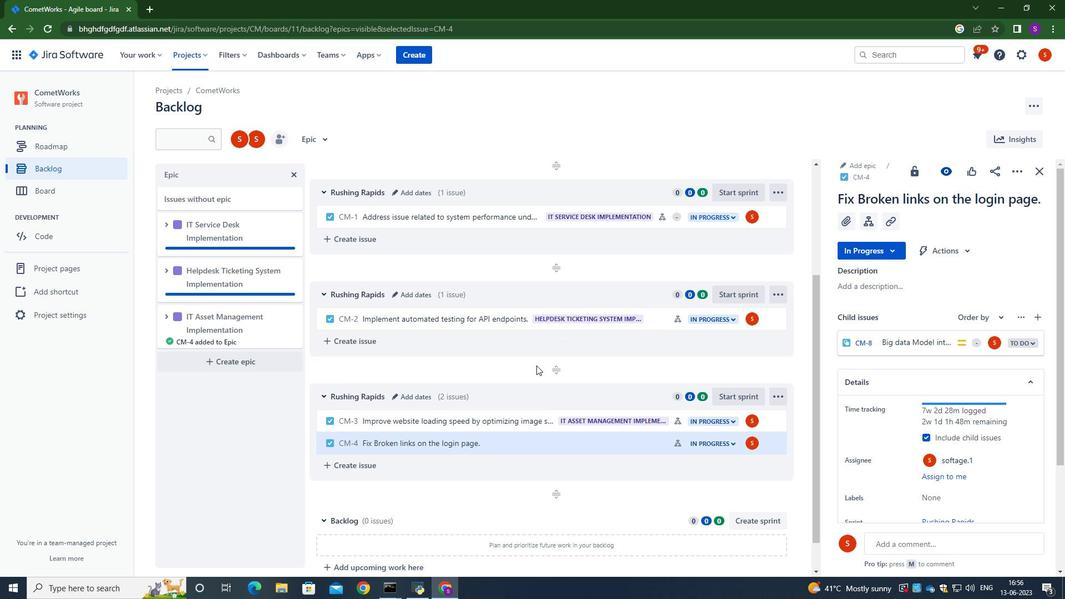 
Action: Mouse scrolled (538, 365) with delta (0, 0)
Screenshot: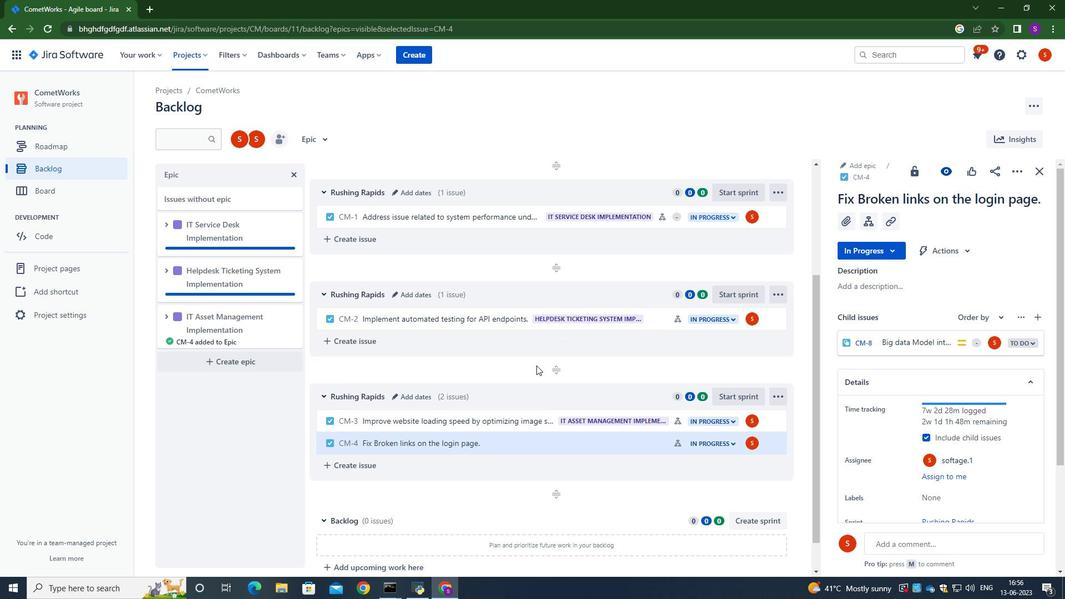 
Action: Mouse moved to (538, 365)
Screenshot: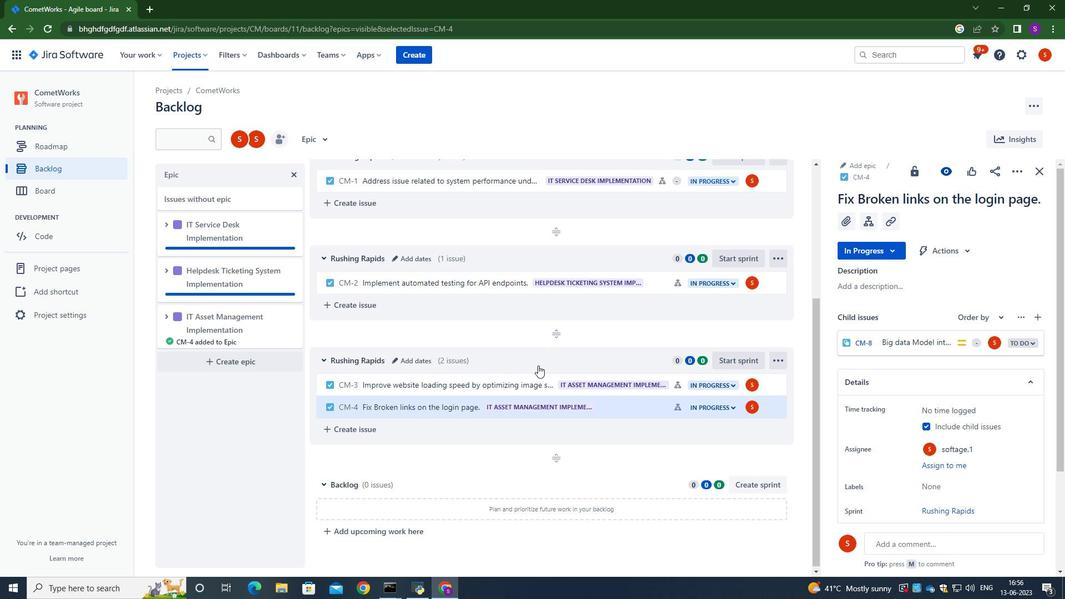 
Action: Mouse scrolled (538, 366) with delta (0, 0)
Screenshot: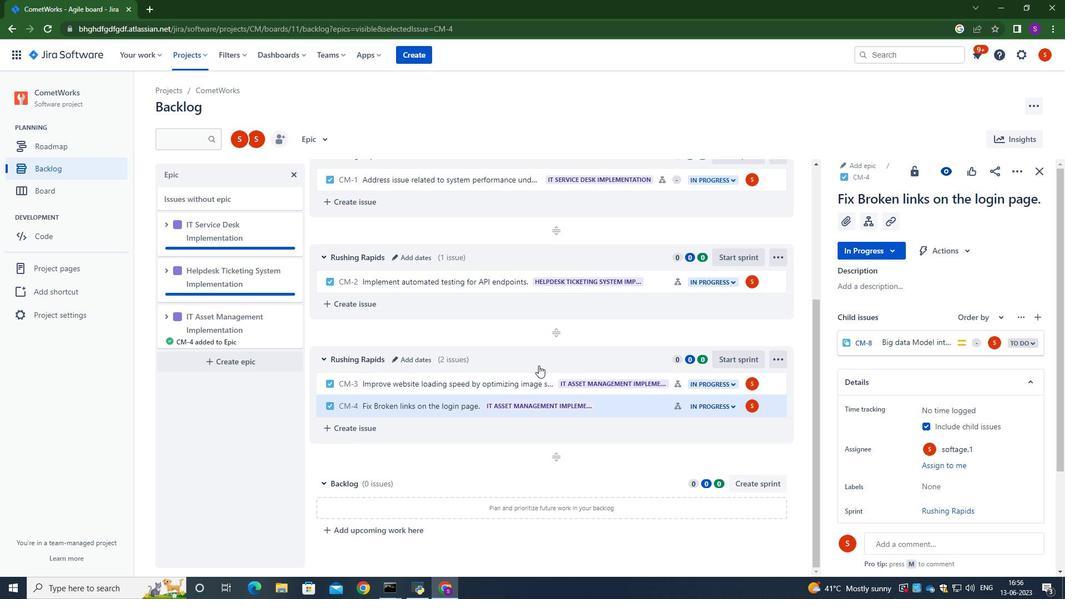 
Action: Mouse scrolled (538, 366) with delta (0, 0)
Screenshot: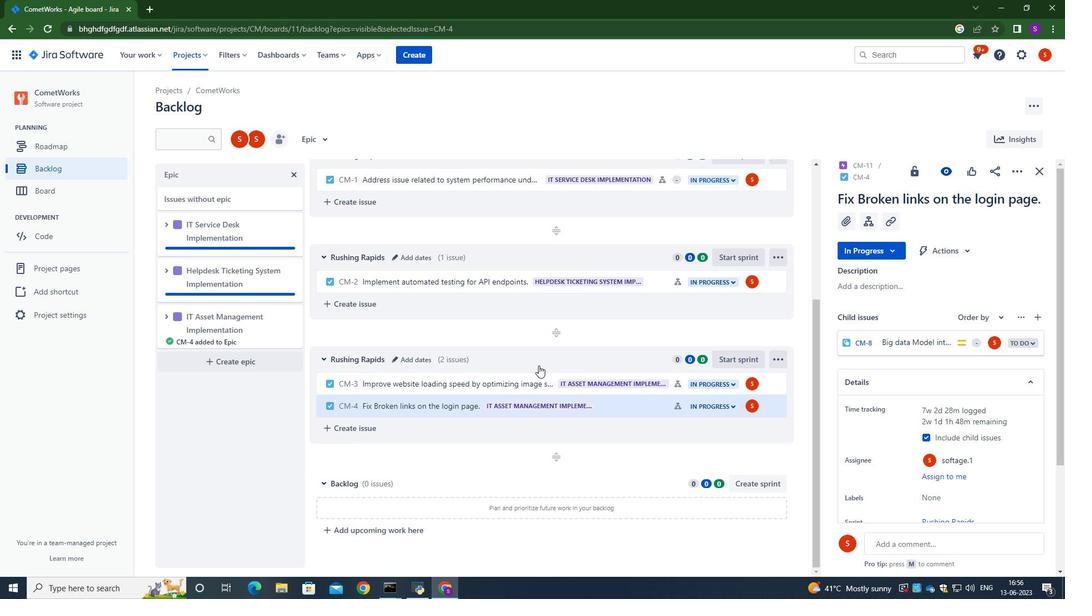 
Action: Mouse scrolled (538, 365) with delta (0, 0)
Screenshot: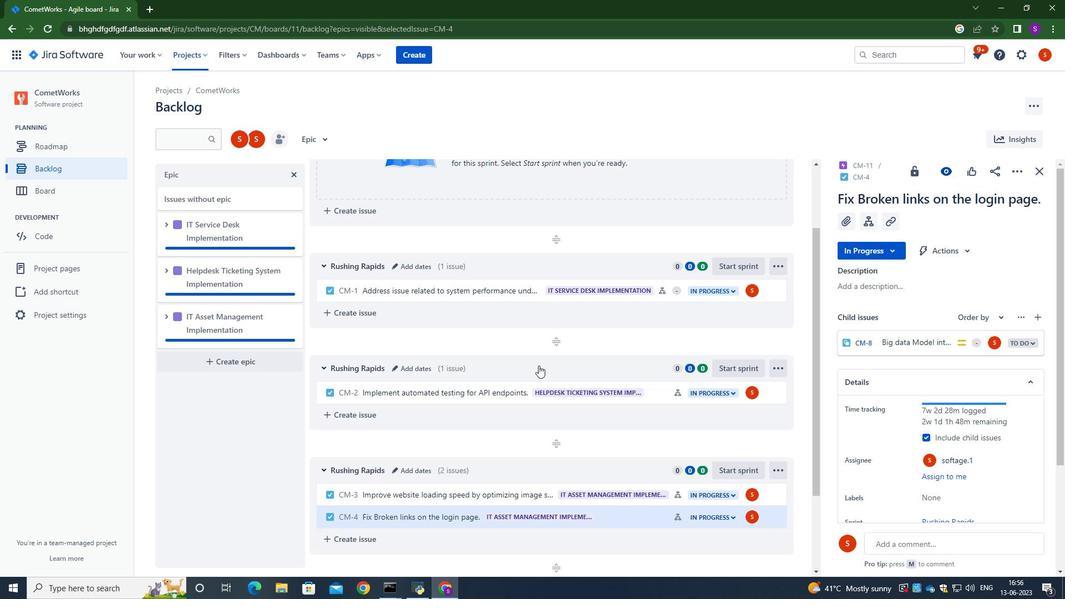 
Action: Mouse scrolled (538, 365) with delta (0, 0)
Screenshot: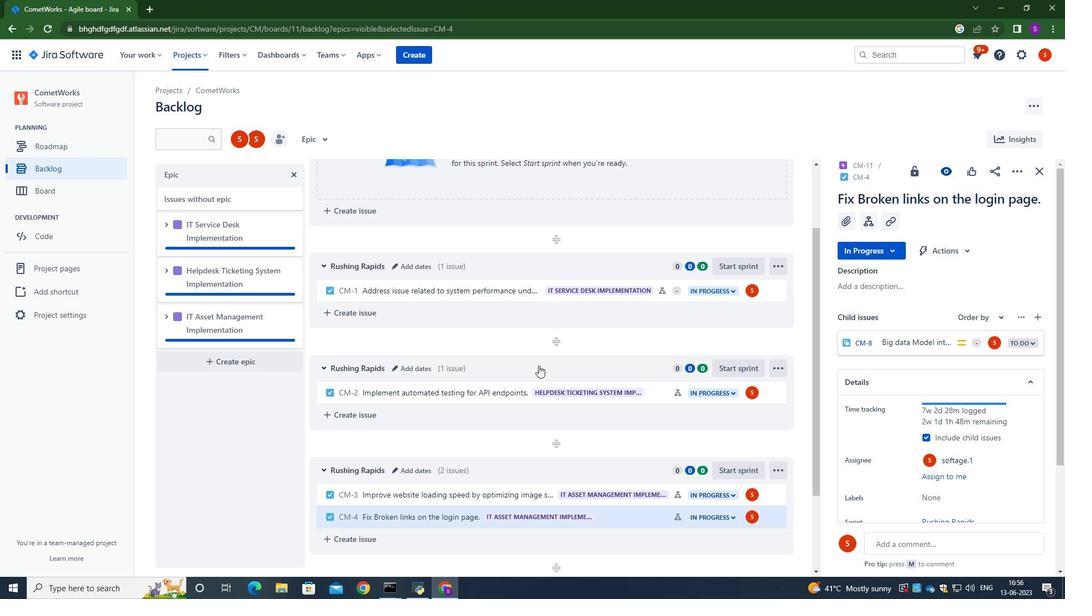 
Action: Mouse scrolled (538, 366) with delta (0, 0)
Screenshot: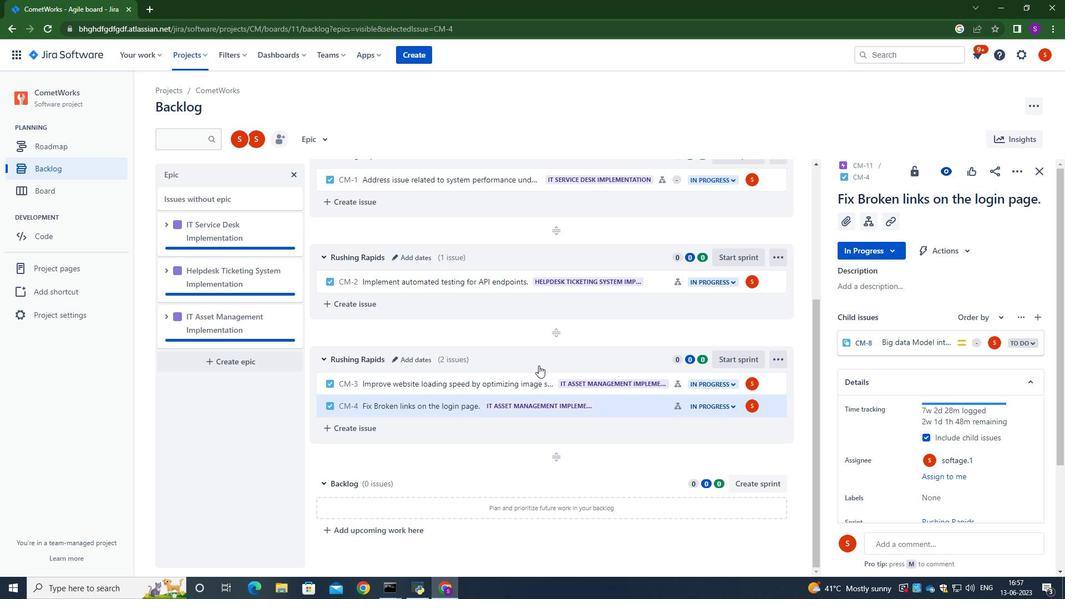 
Action: Mouse scrolled (538, 366) with delta (0, 0)
Screenshot: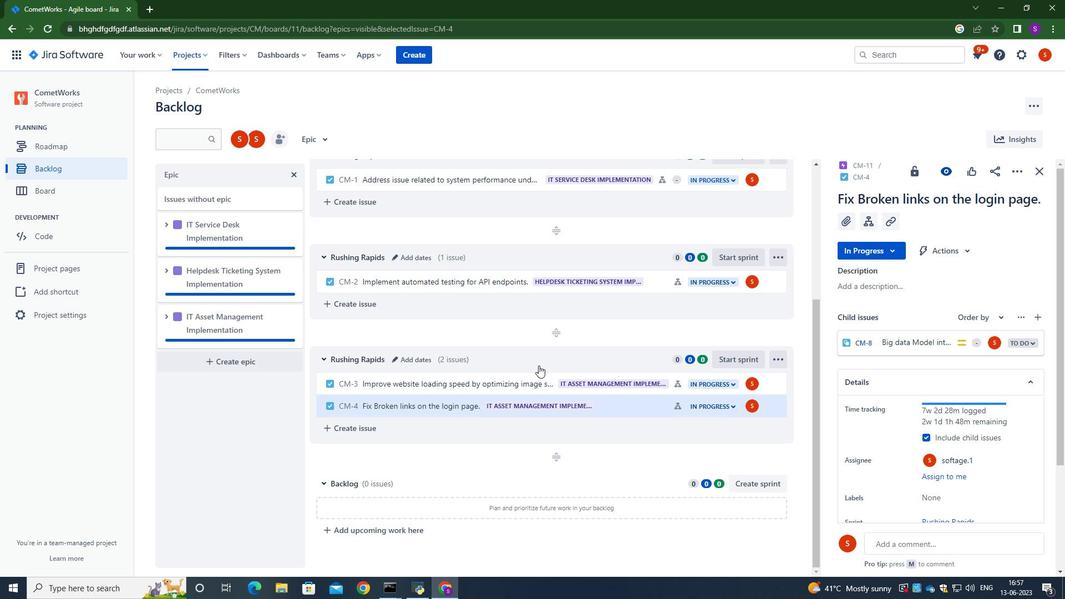 
Action: Mouse scrolled (538, 366) with delta (0, 0)
Screenshot: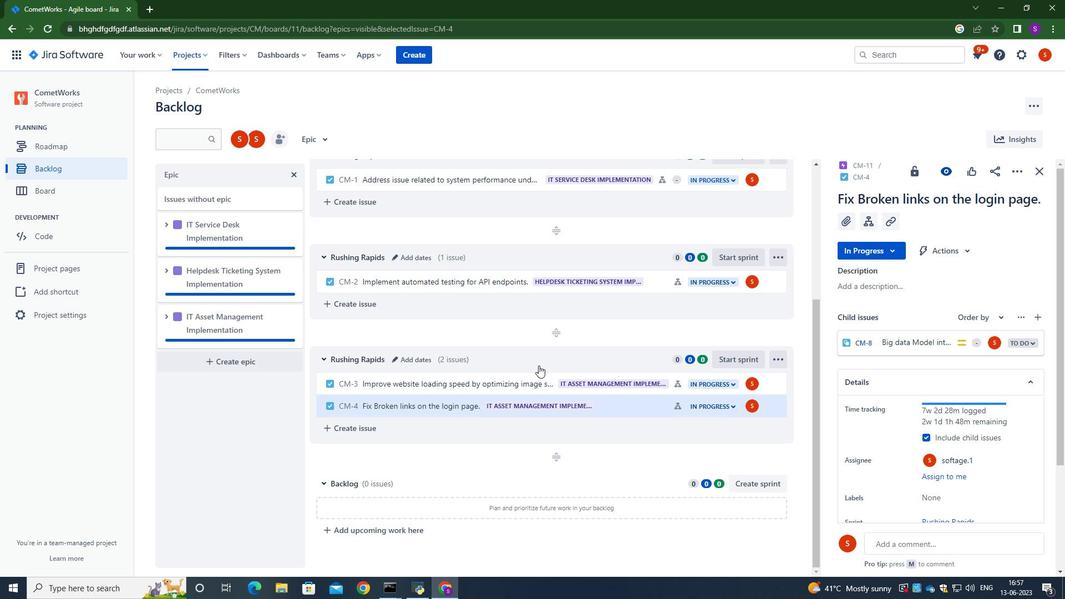 
Action: Mouse scrolled (538, 366) with delta (0, 0)
Screenshot: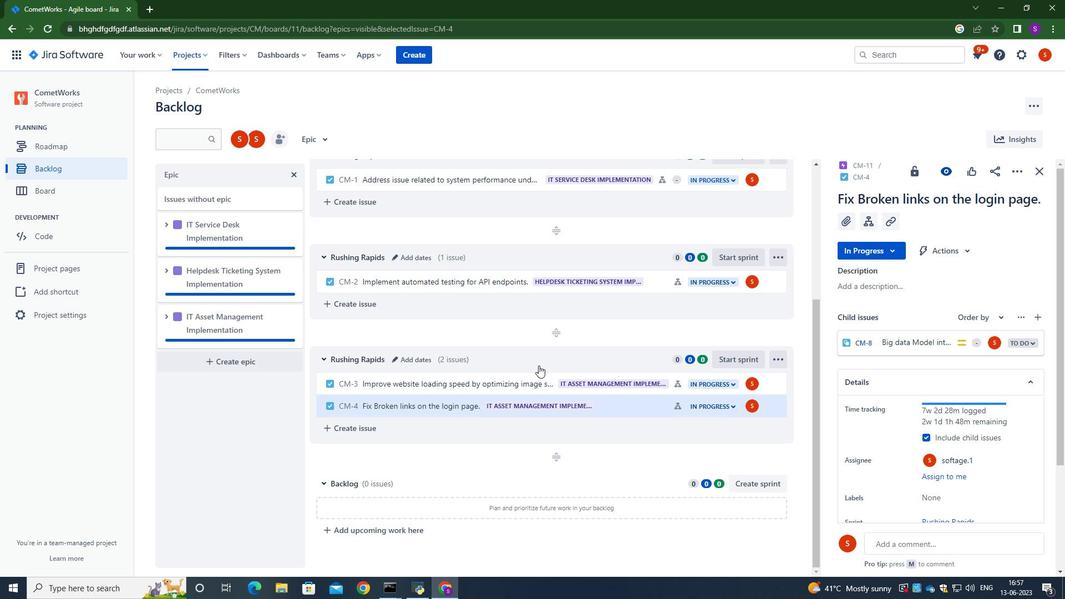 
Action: Mouse scrolled (538, 365) with delta (0, 0)
Screenshot: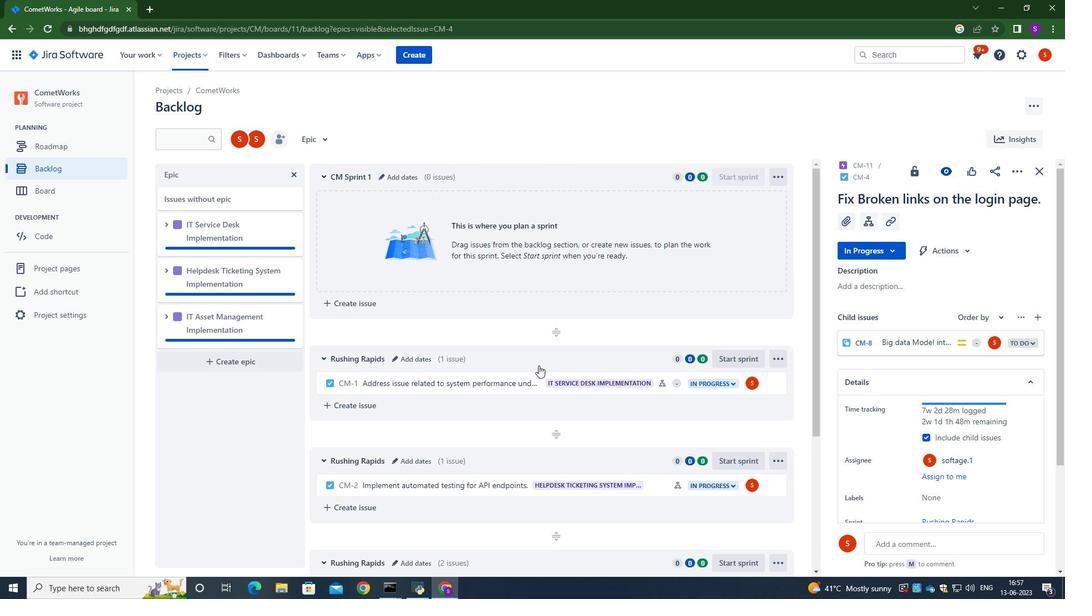 
Action: Mouse moved to (542, 389)
Screenshot: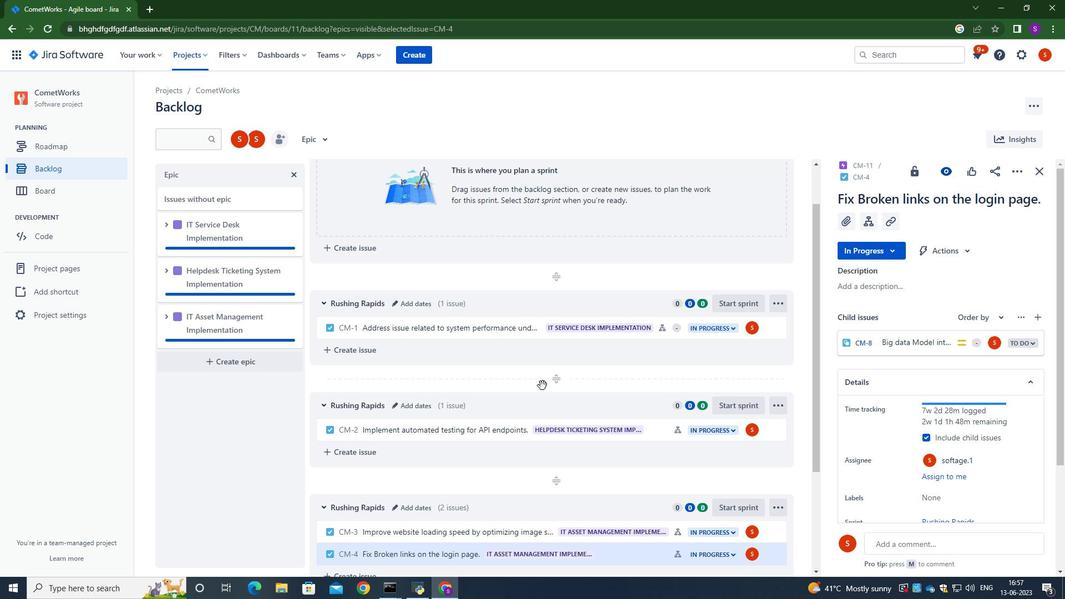 
Action: Mouse scrolled (542, 390) with delta (0, 0)
Screenshot: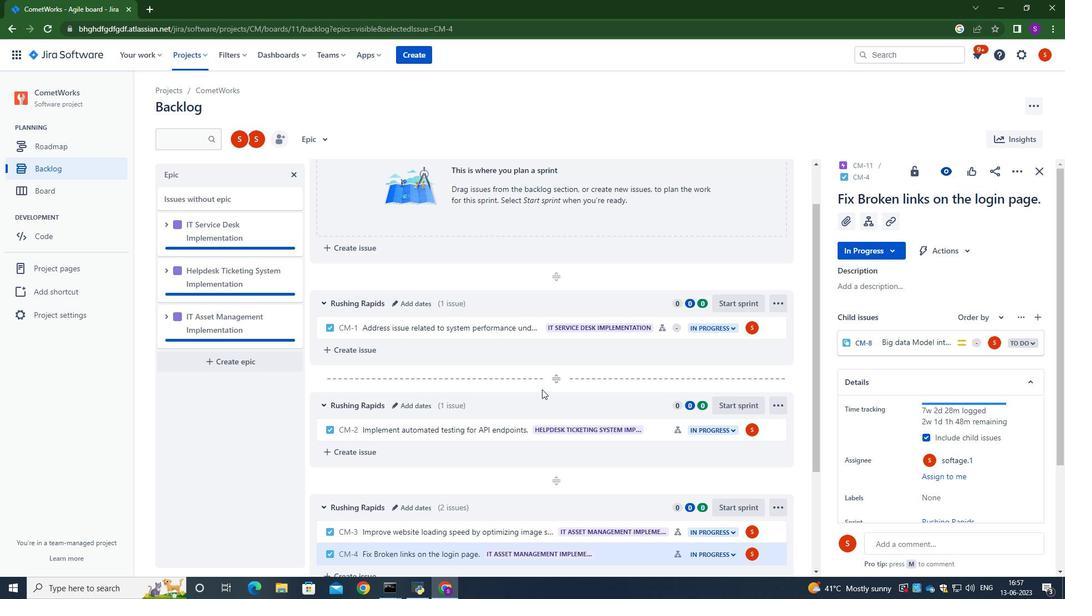 
Action: Mouse scrolled (542, 390) with delta (0, 0)
Screenshot: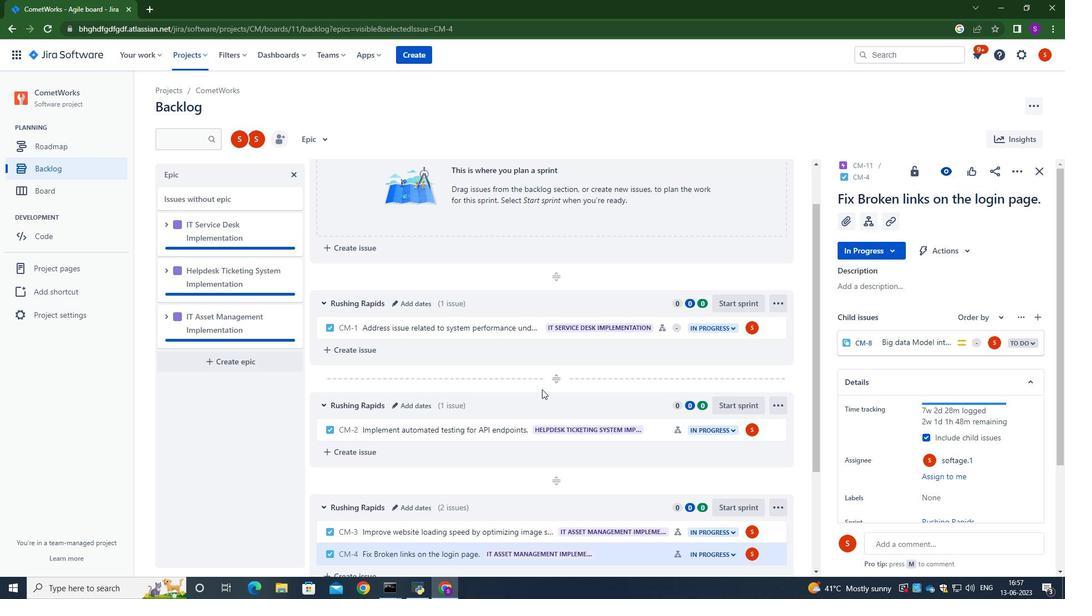 
Action: Mouse scrolled (542, 389) with delta (0, 0)
Screenshot: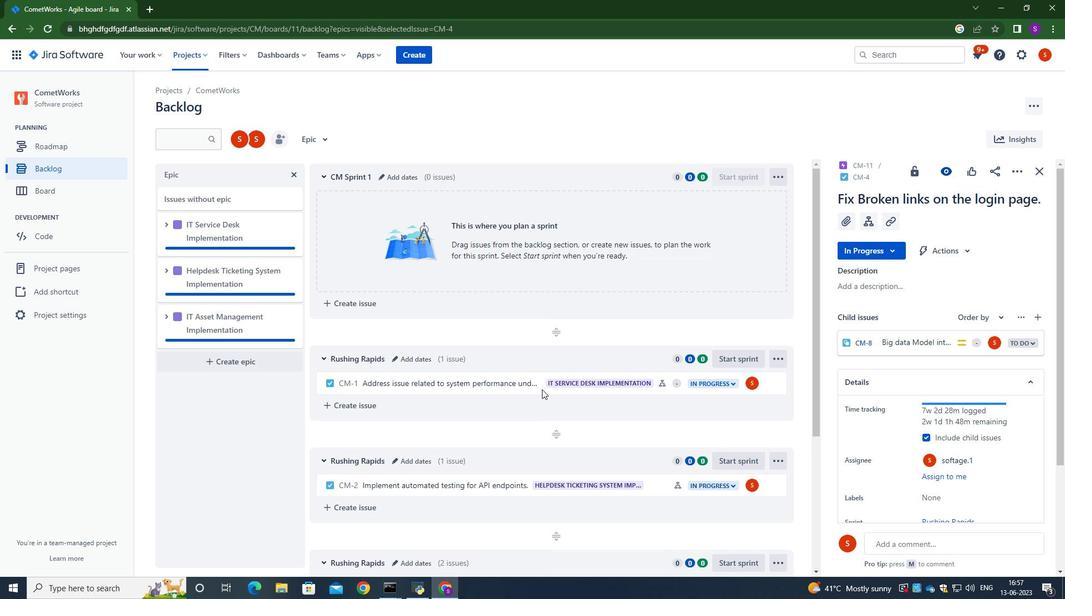 
Action: Mouse moved to (586, 478)
Screenshot: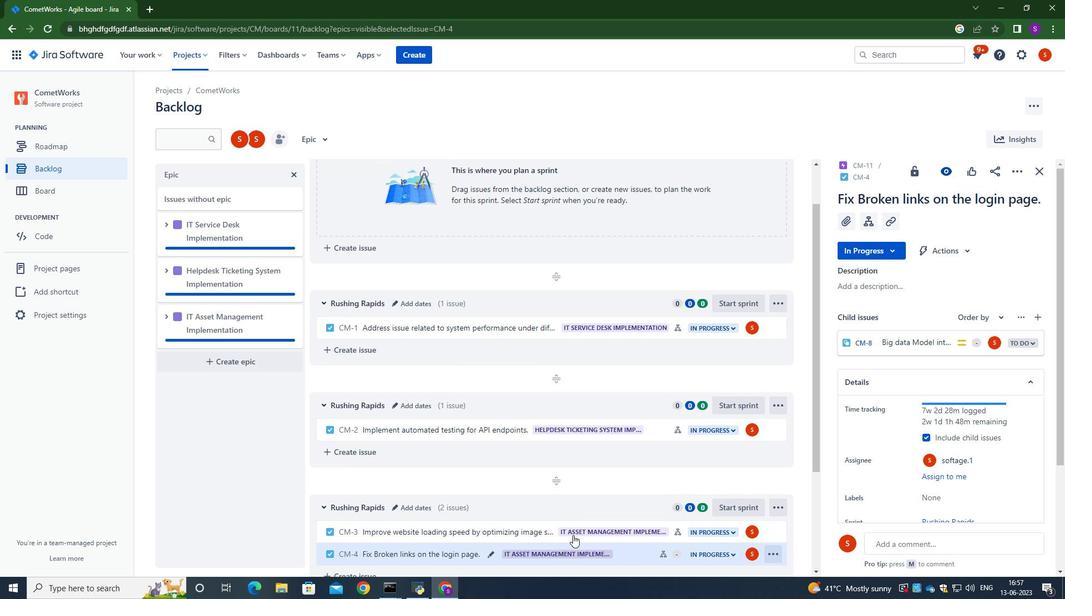 
Action: Mouse scrolled (586, 477) with delta (0, 0)
Screenshot: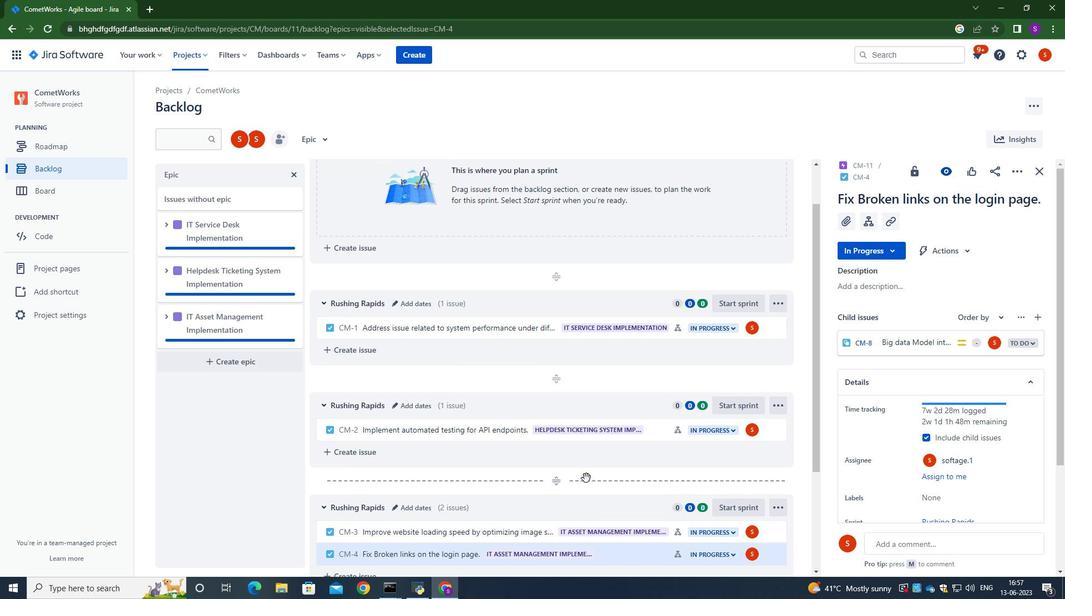 
Action: Mouse moved to (541, 497)
Screenshot: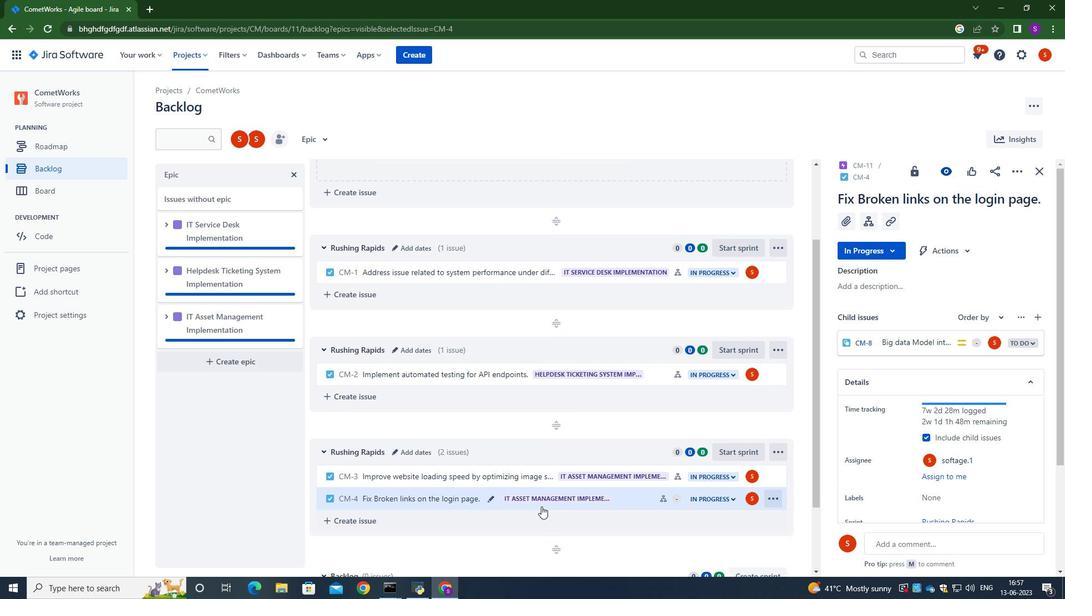 
Action: Mouse pressed right at (541, 497)
Screenshot: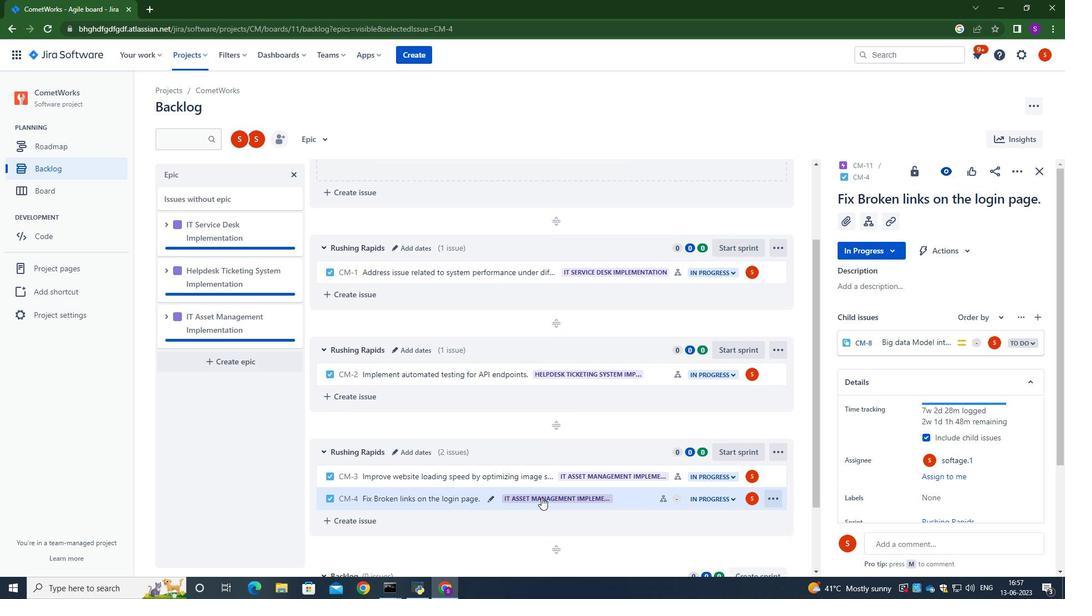 
Action: Mouse moved to (592, 516)
Screenshot: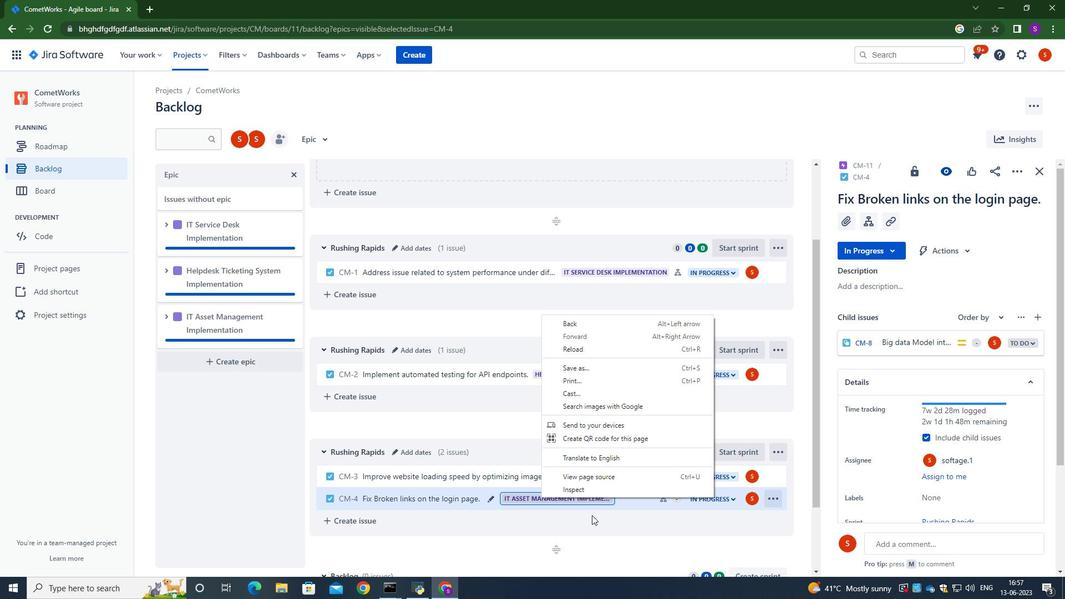 
Action: Mouse pressed left at (592, 516)
Screenshot: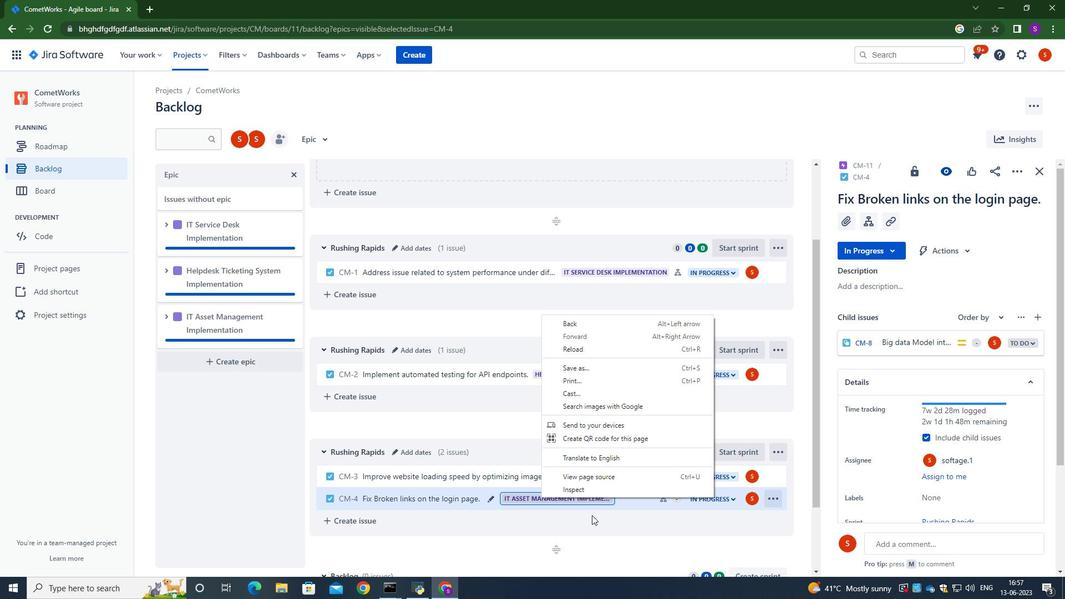 
Action: Mouse moved to (625, 498)
Screenshot: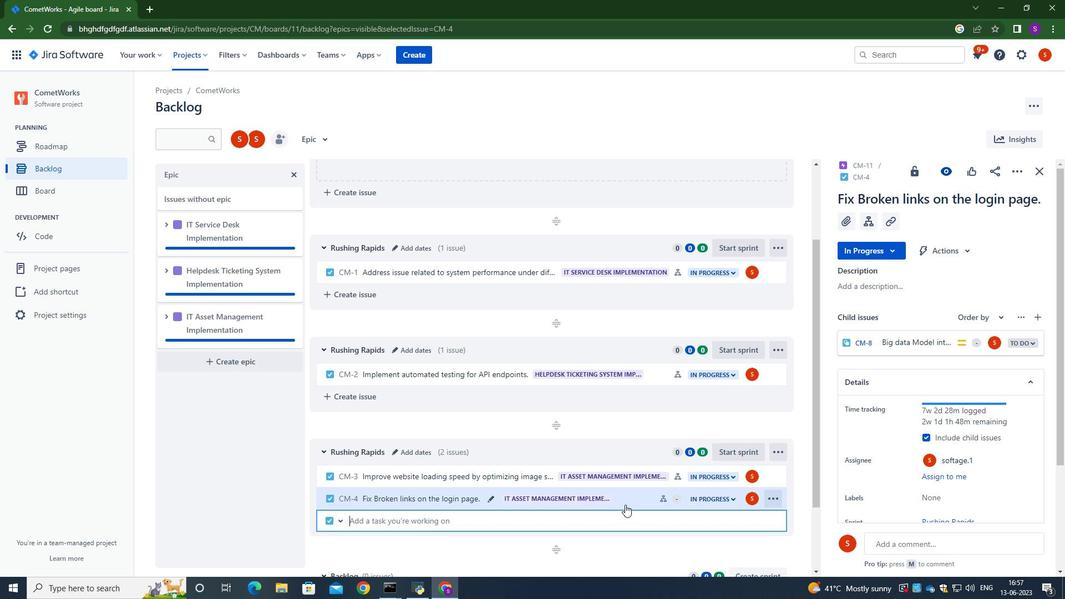 
Action: Mouse pressed left at (625, 498)
Screenshot: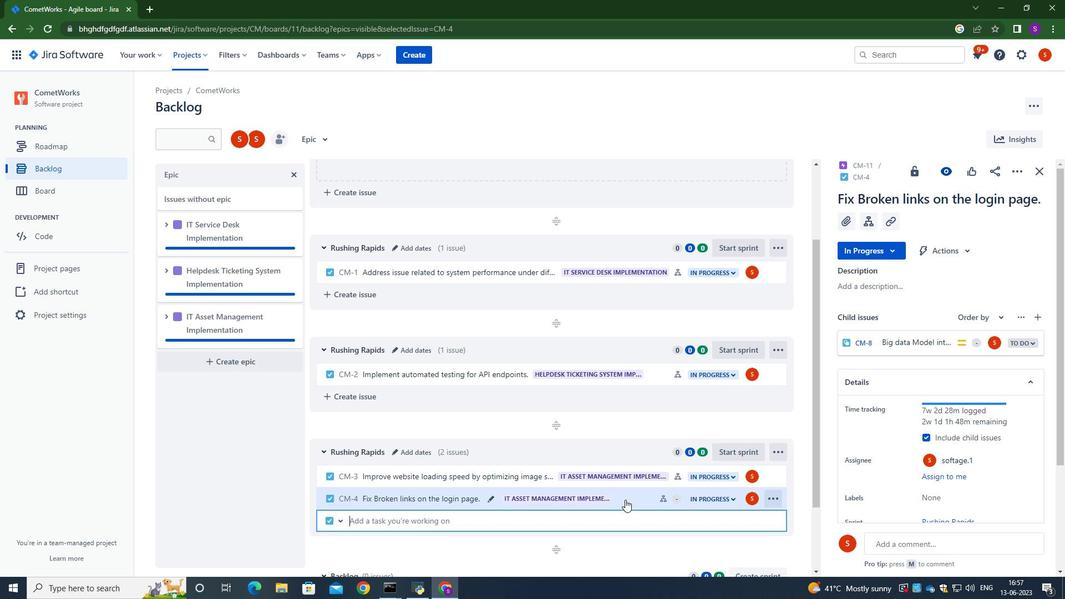 
Action: Mouse moved to (493, 495)
Screenshot: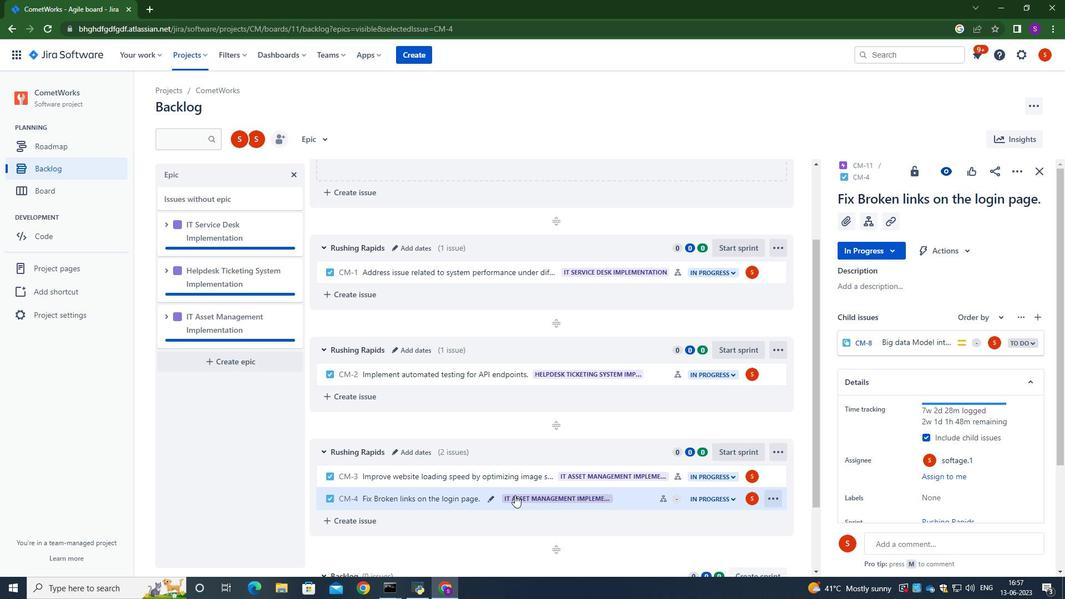 
Action: Mouse pressed left at (493, 495)
Screenshot: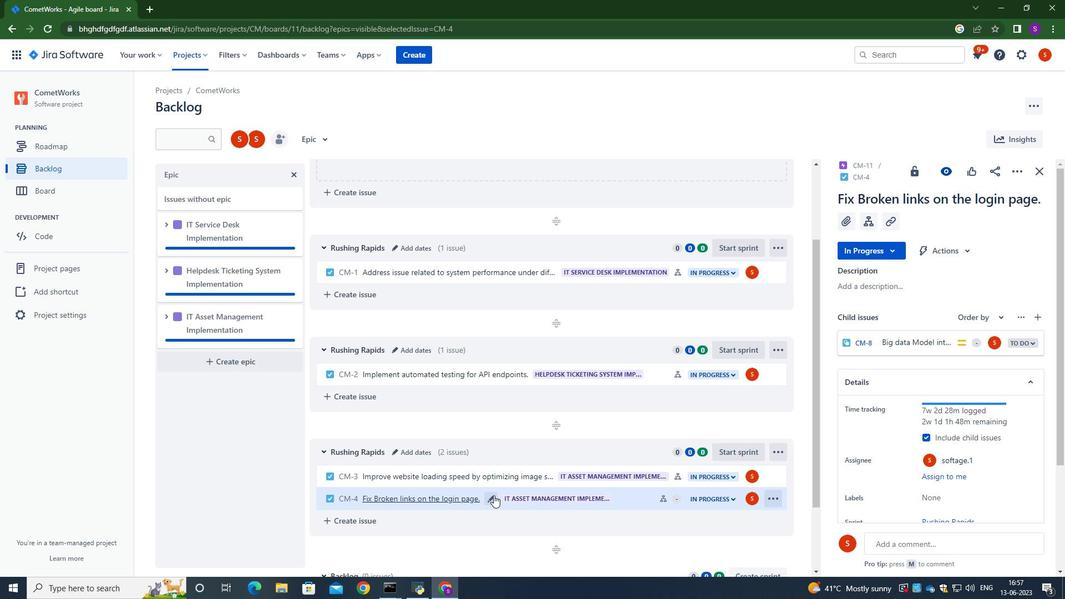 
Action: Mouse moved to (680, 515)
Screenshot: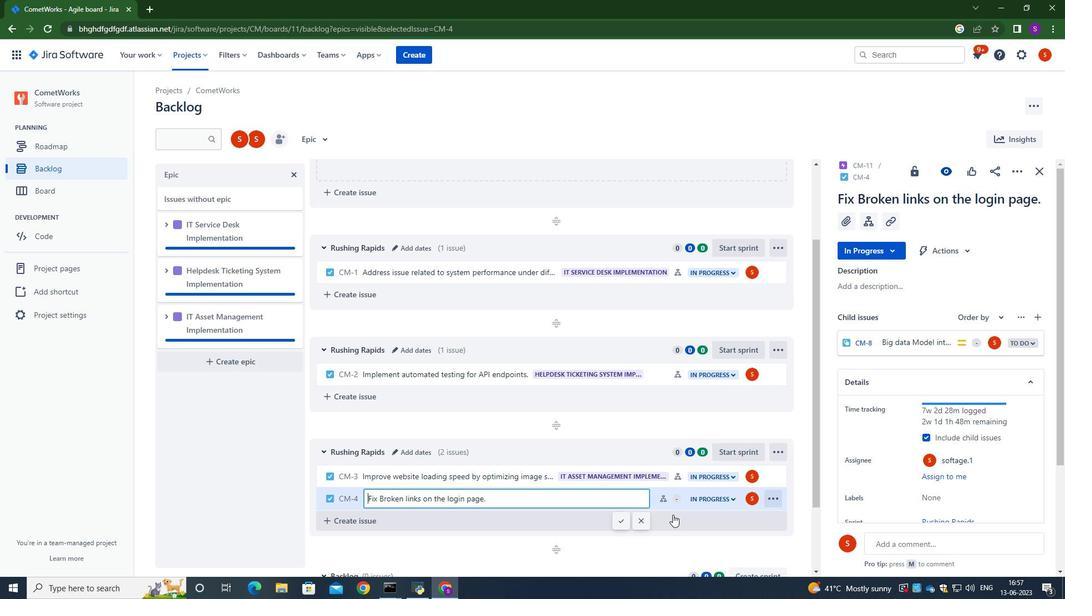 
Action: Mouse pressed left at (680, 515)
Screenshot: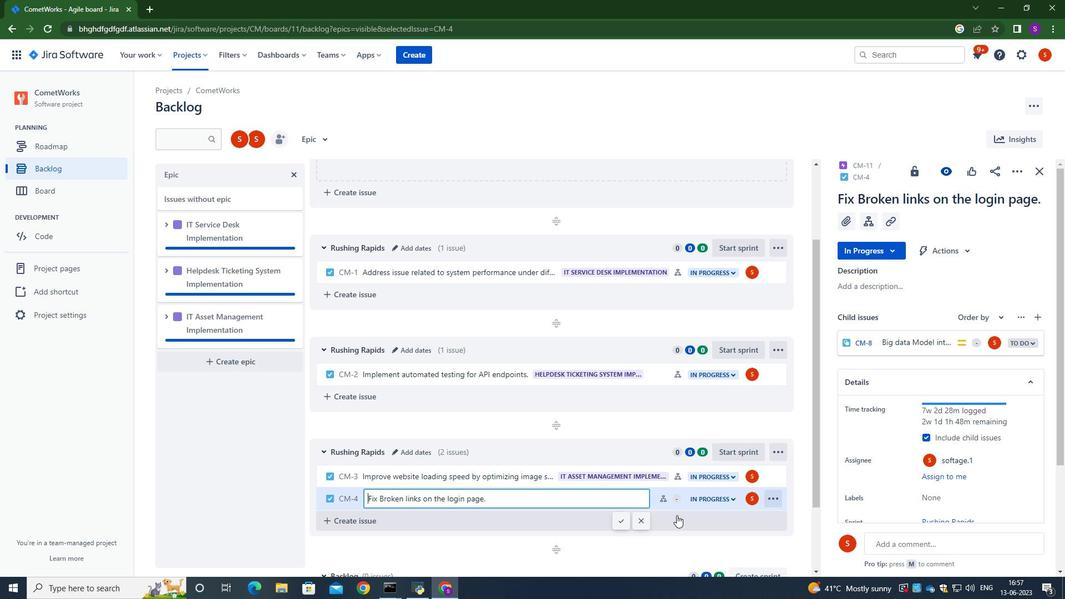 
Action: Mouse moved to (643, 497)
Screenshot: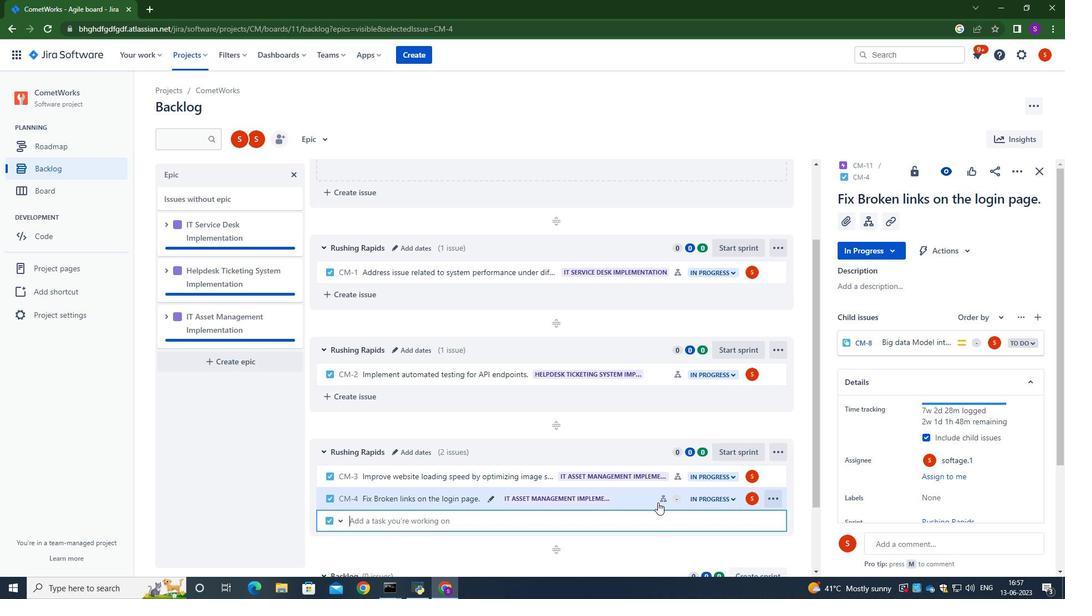 
Action: Mouse pressed left at (643, 497)
Screenshot: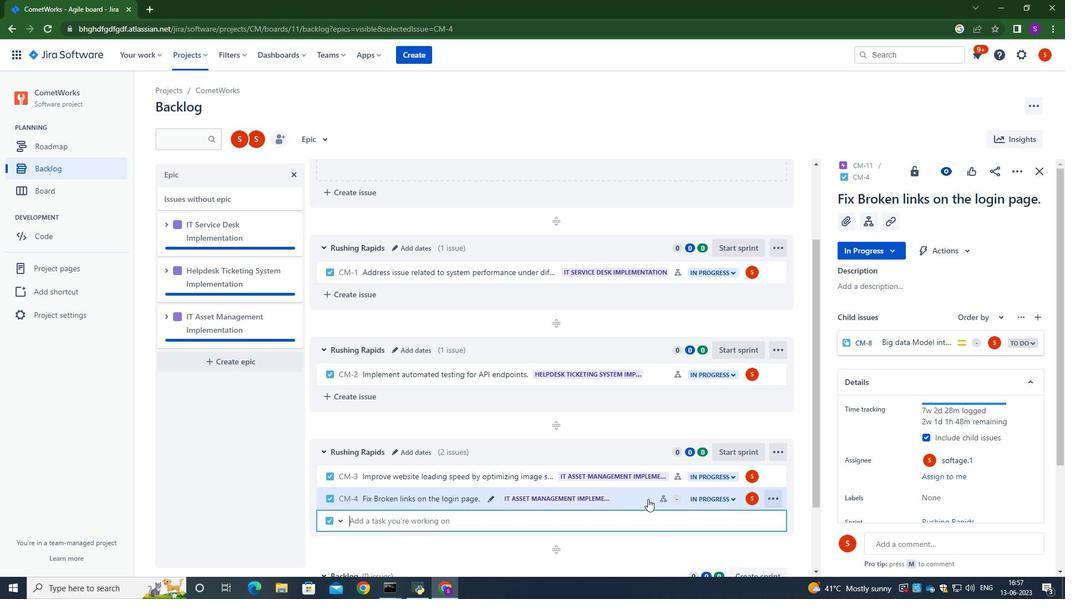 
Action: Mouse moved to (628, 497)
Screenshot: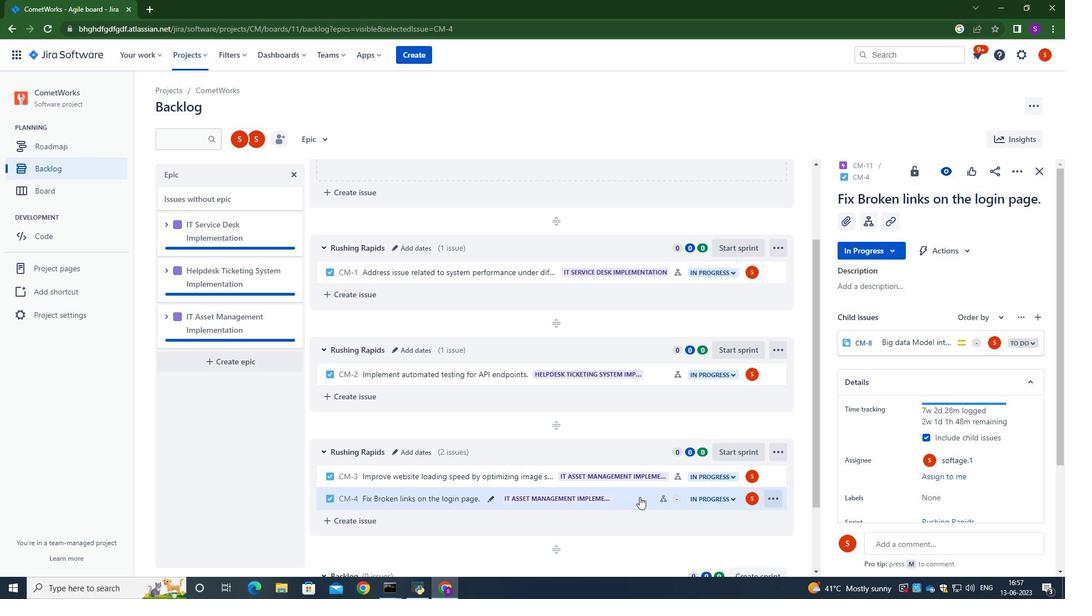 
Action: Mouse pressed left at (628, 497)
Screenshot: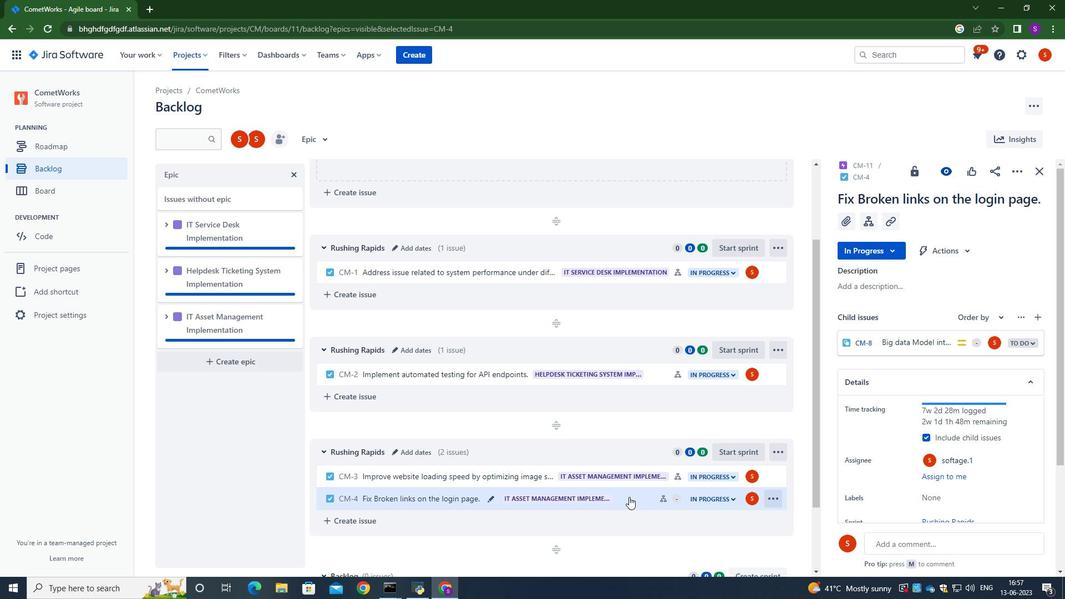 
Action: Mouse moved to (461, 377)
Screenshot: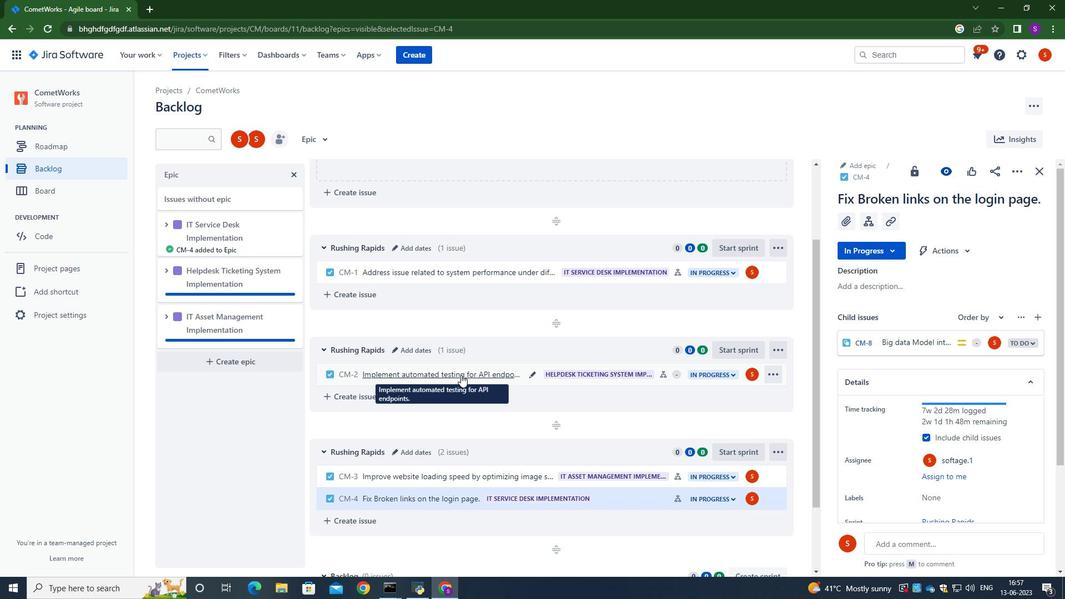 
Action: Mouse scrolled (461, 376) with delta (0, 0)
Screenshot: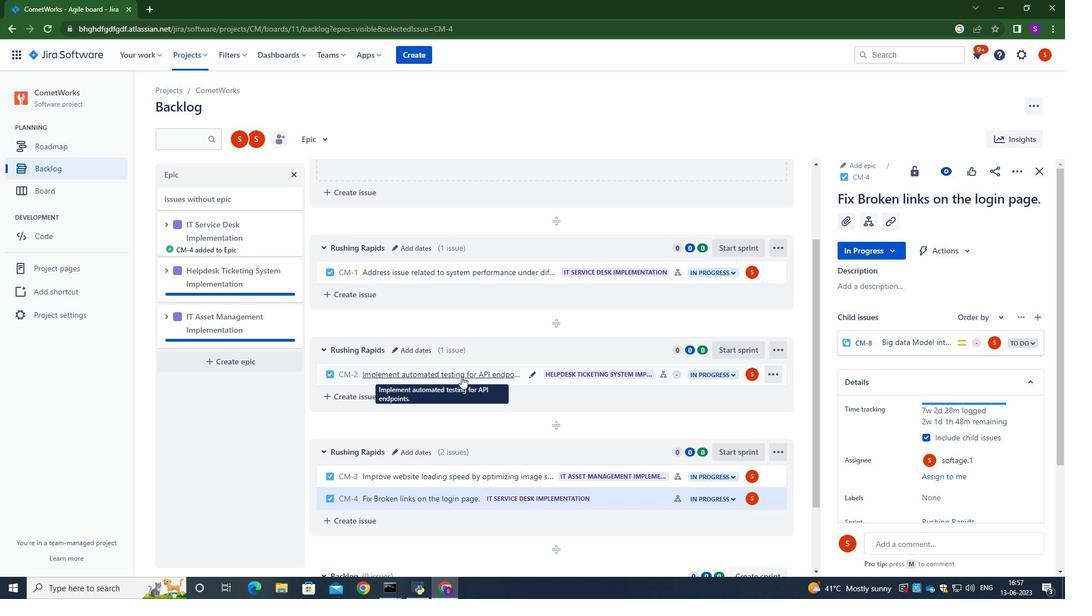 
Action: Mouse moved to (575, 408)
Screenshot: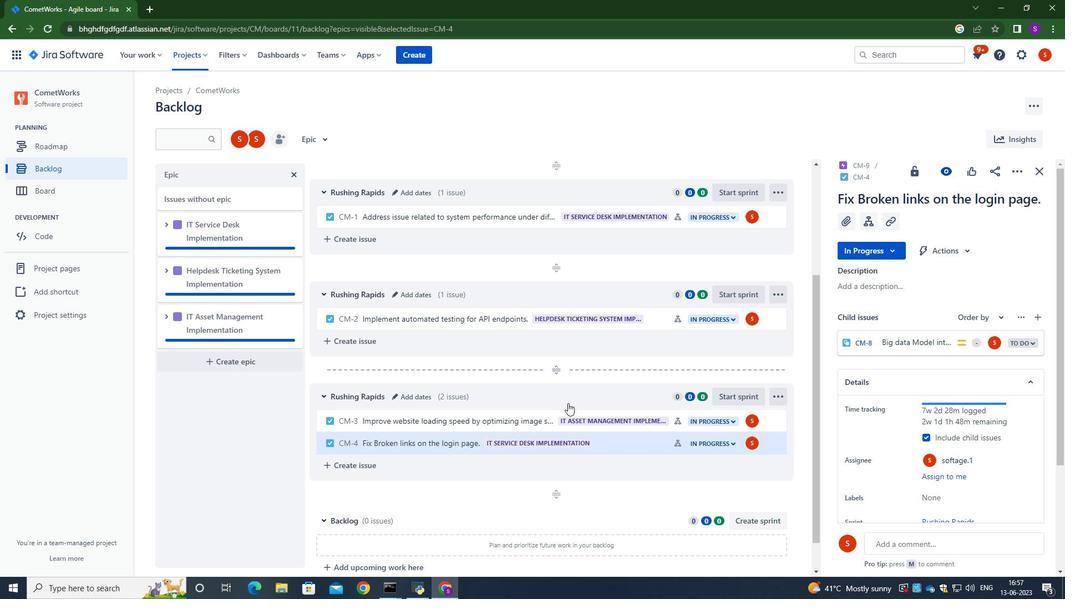 
